 Task: Search one way flight ticket for 3 adults, 3 children in premium economy from El Paso: El Paso International Airport to Rockford: Chicago Rockford International Airport(was Northwest Chicagoland Regional Airport At Rockford) on 5-1-2023. Choice of flights is Westjet. Number of bags: 9 checked bags. Price is upto 79000. Outbound departure time preference is 15:30.
Action: Mouse moved to (245, 308)
Screenshot: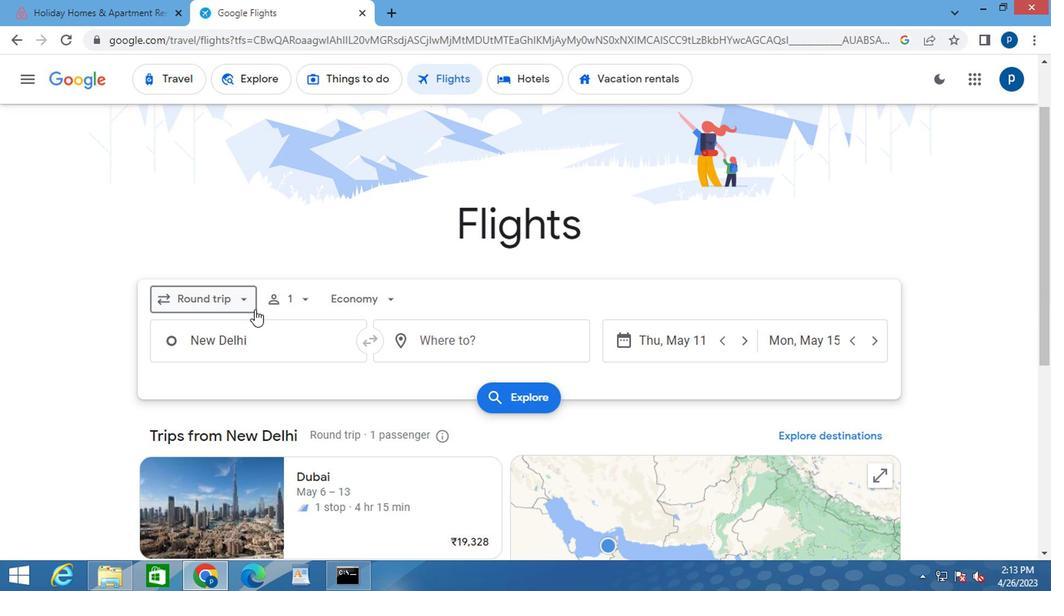 
Action: Mouse pressed left at (245, 308)
Screenshot: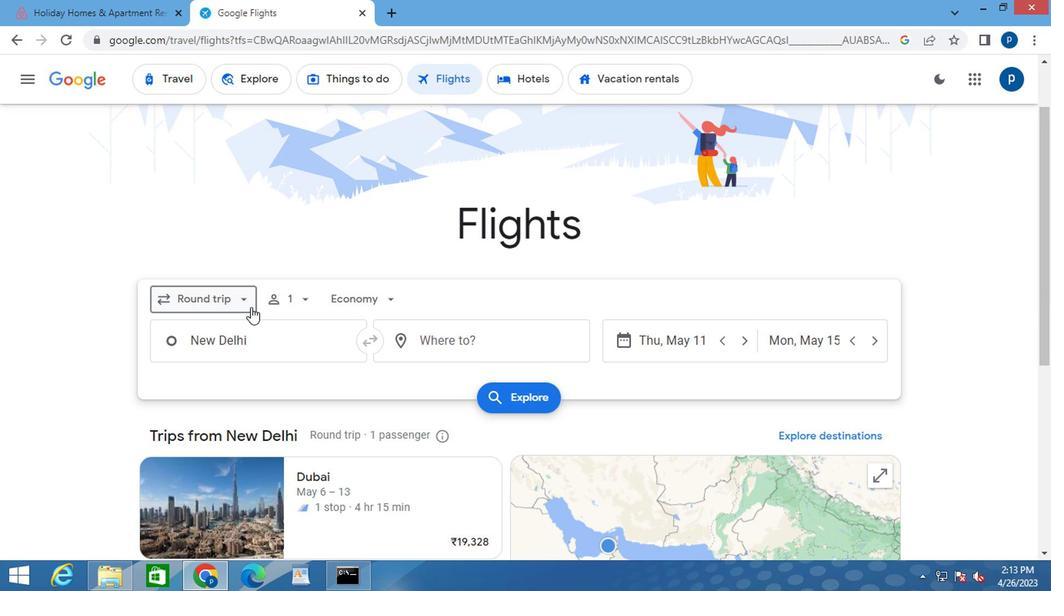 
Action: Mouse moved to (222, 368)
Screenshot: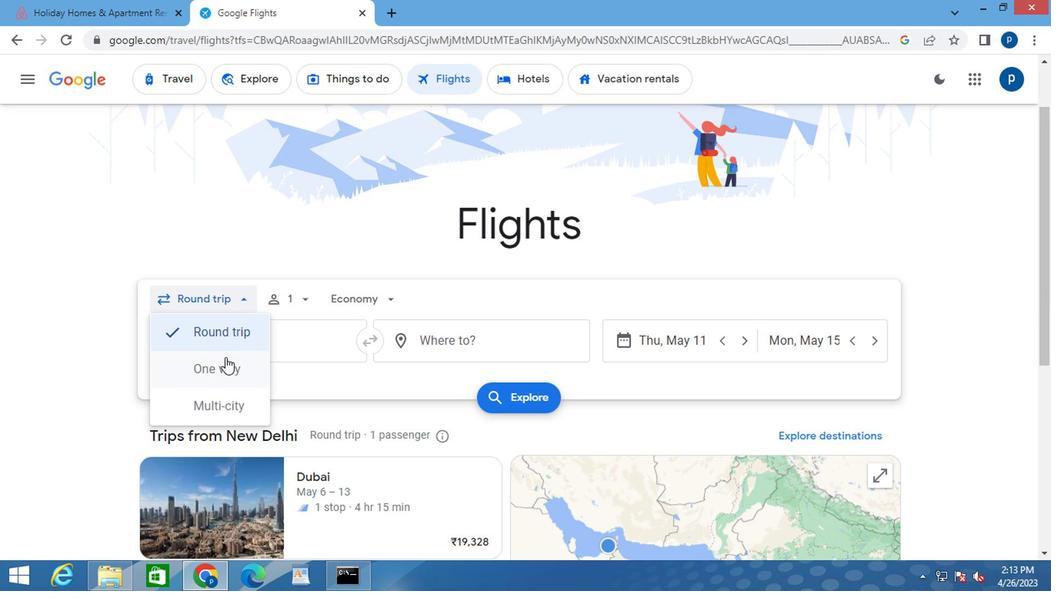 
Action: Mouse pressed left at (222, 368)
Screenshot: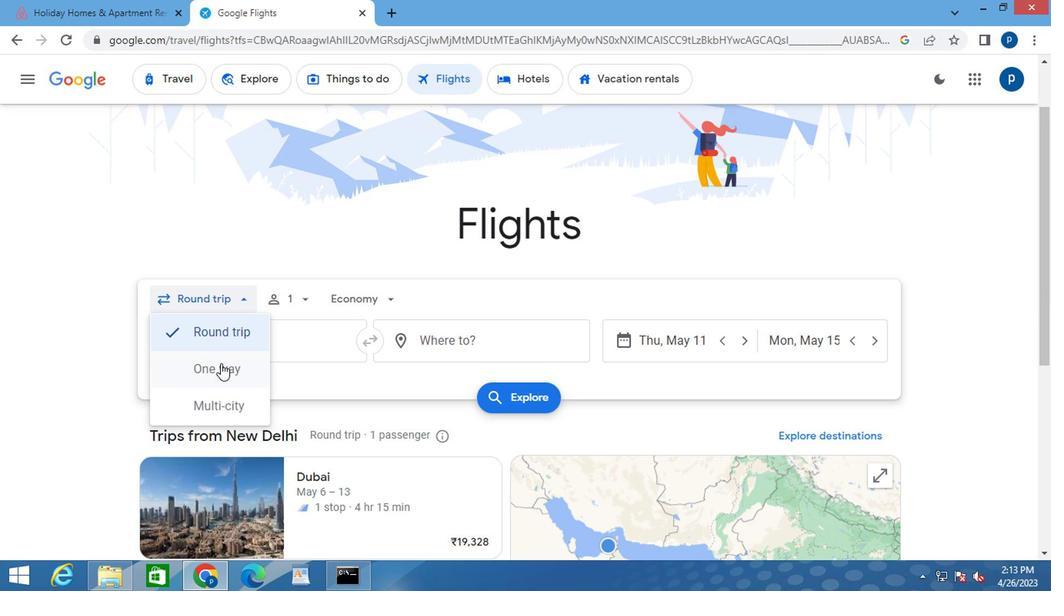 
Action: Mouse moved to (290, 315)
Screenshot: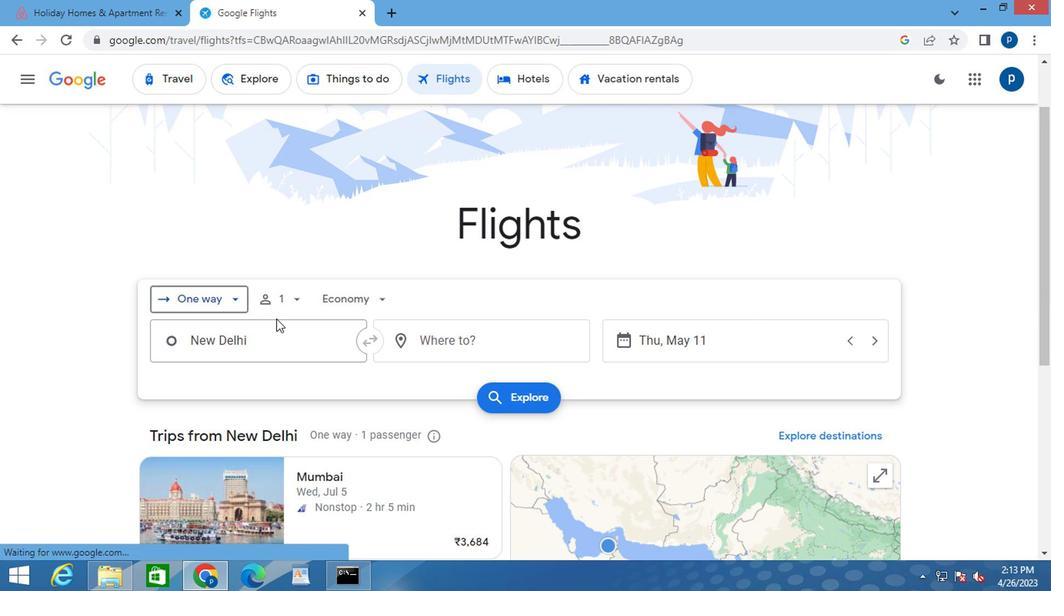 
Action: Mouse pressed left at (290, 315)
Screenshot: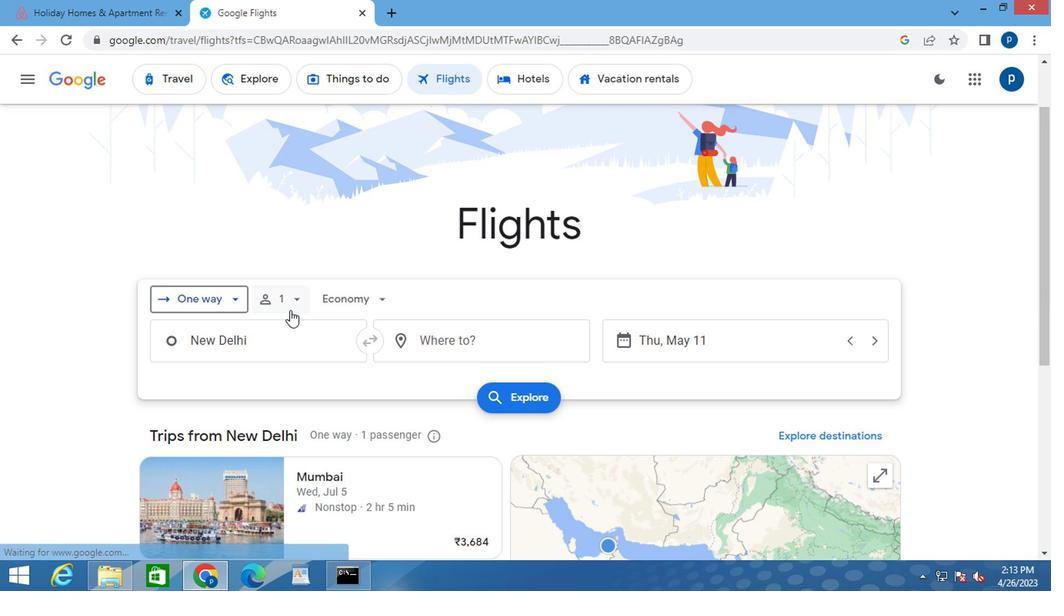 
Action: Mouse moved to (416, 341)
Screenshot: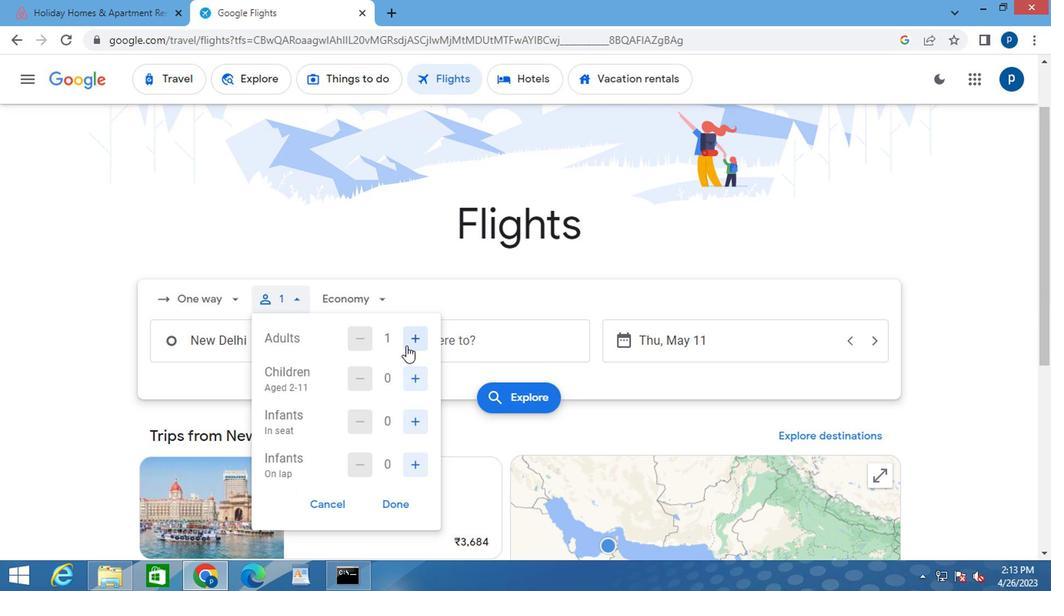 
Action: Mouse pressed left at (416, 341)
Screenshot: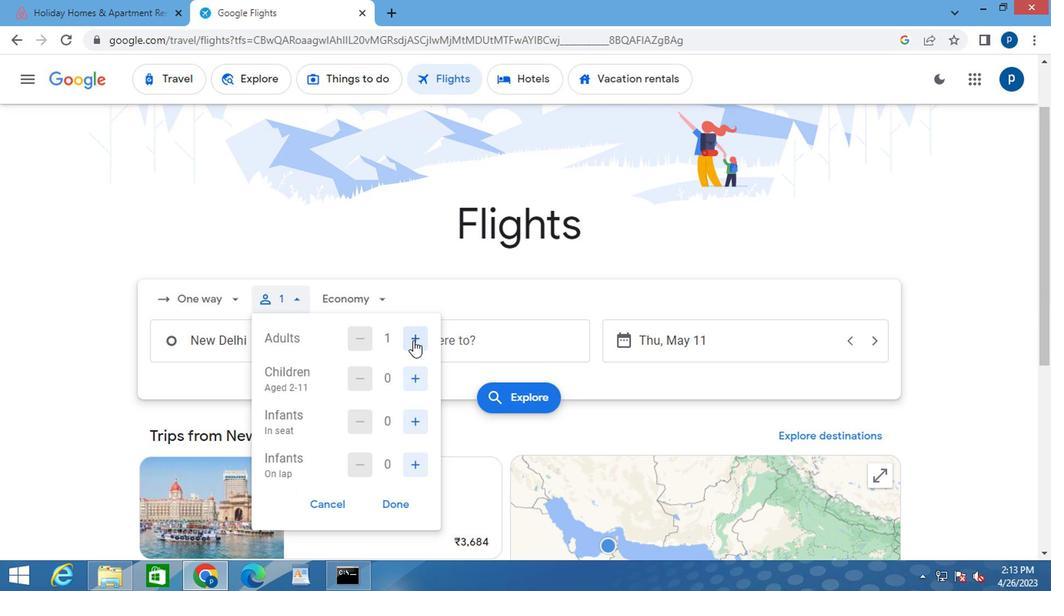 
Action: Mouse pressed left at (416, 341)
Screenshot: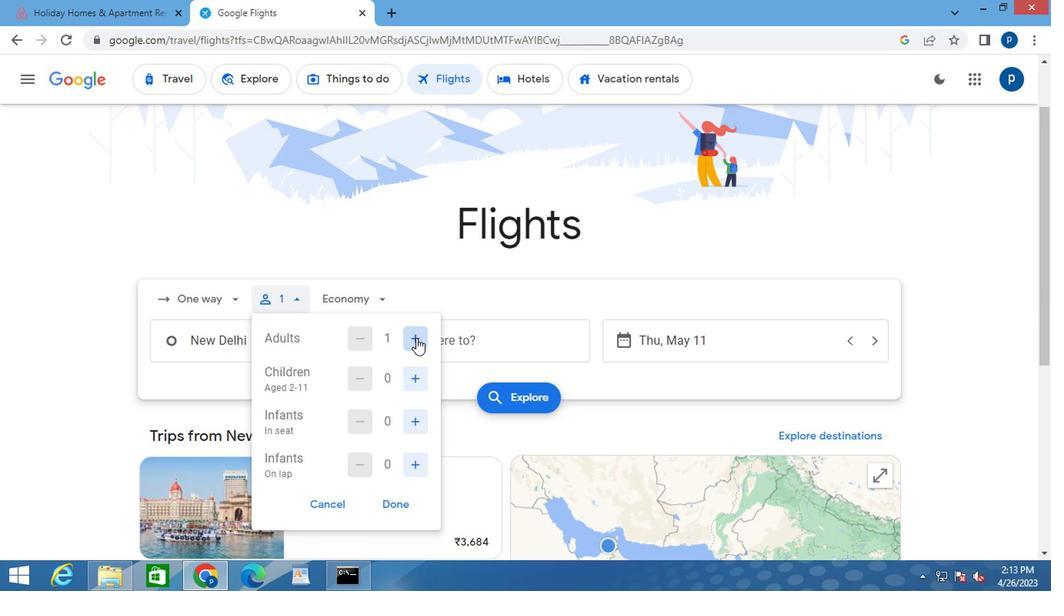 
Action: Mouse moved to (412, 381)
Screenshot: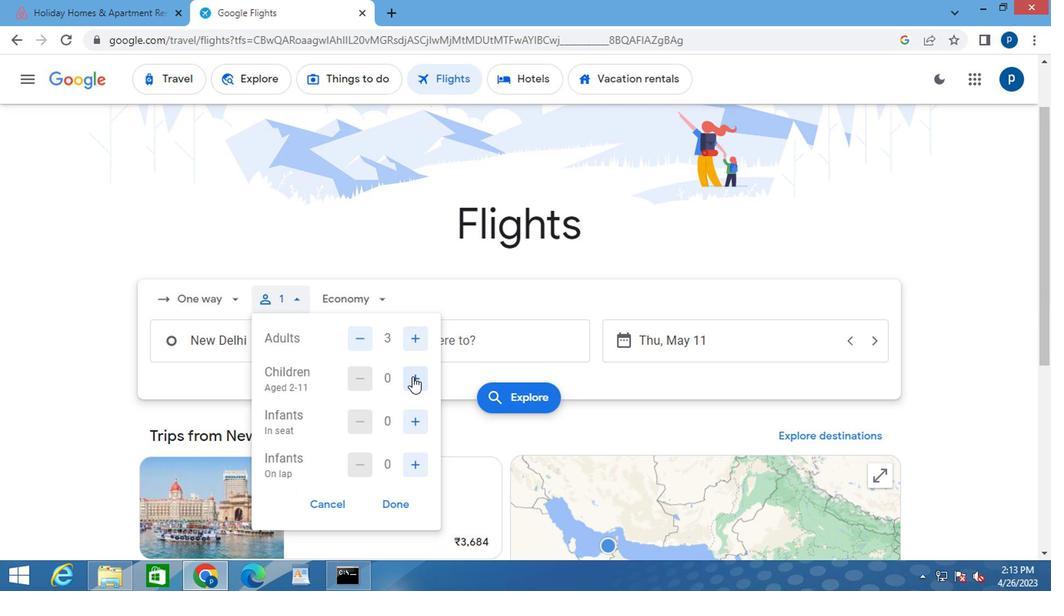 
Action: Mouse pressed left at (412, 381)
Screenshot: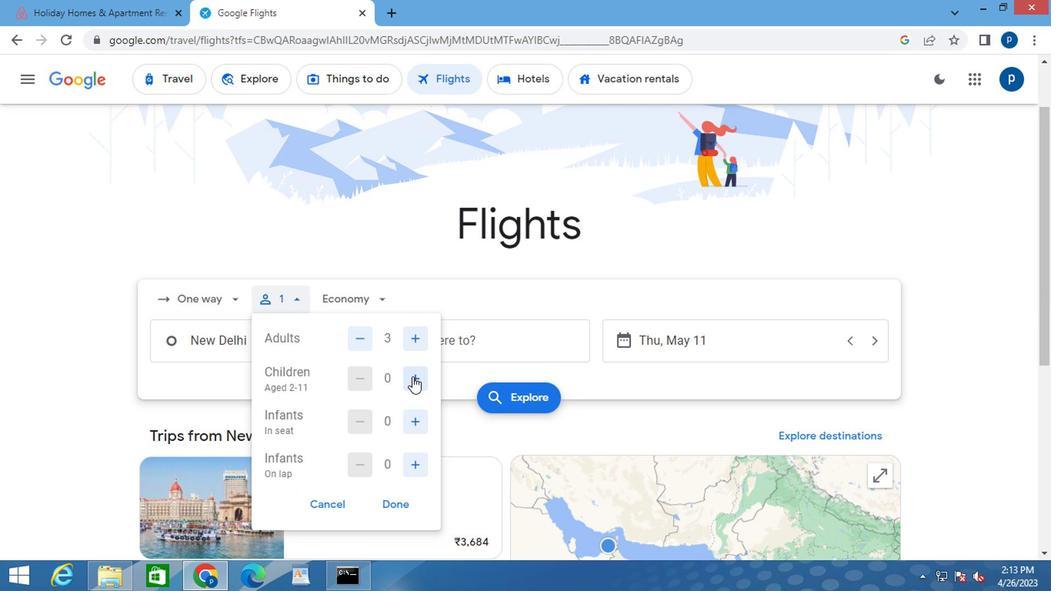 
Action: Mouse pressed left at (412, 381)
Screenshot: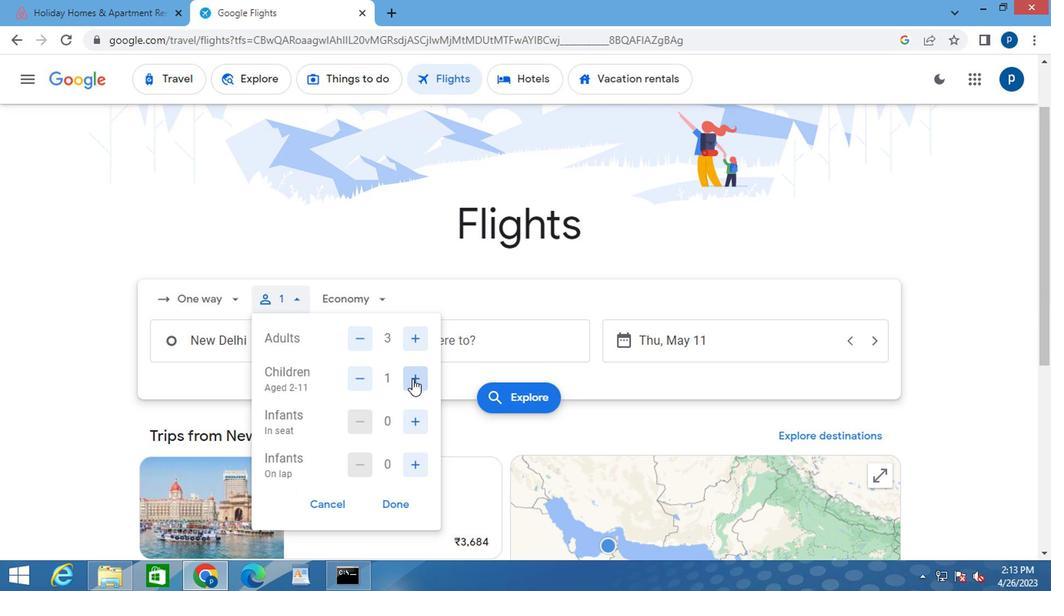 
Action: Mouse moved to (412, 381)
Screenshot: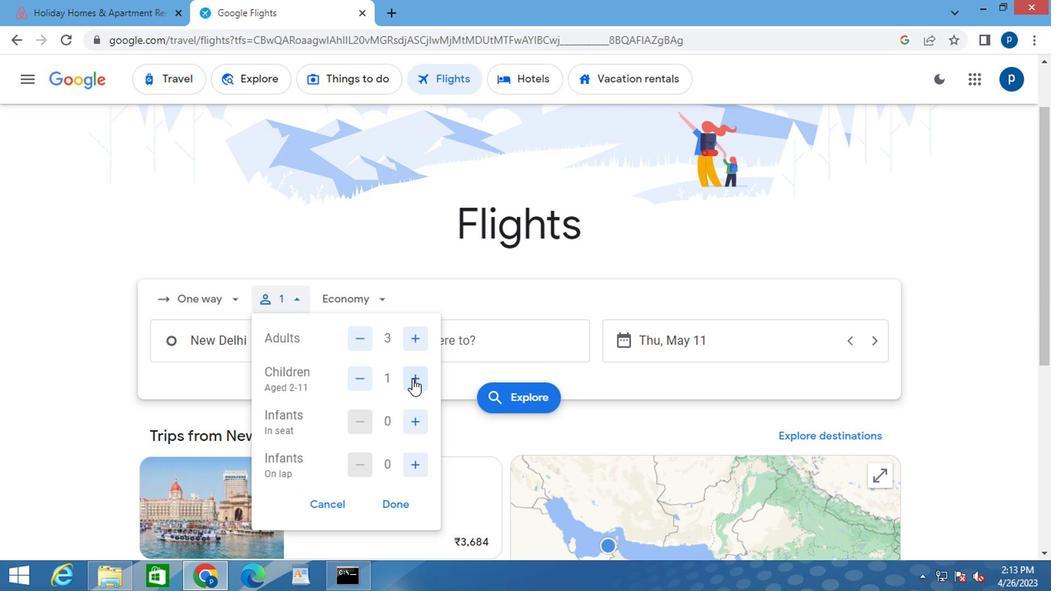 
Action: Mouse pressed left at (412, 381)
Screenshot: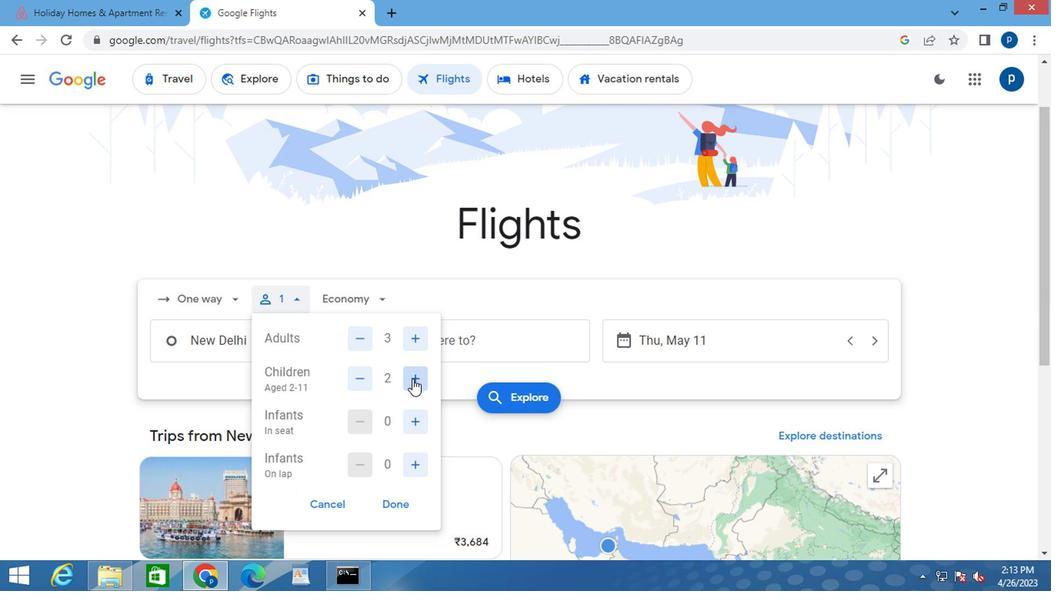 
Action: Mouse moved to (387, 495)
Screenshot: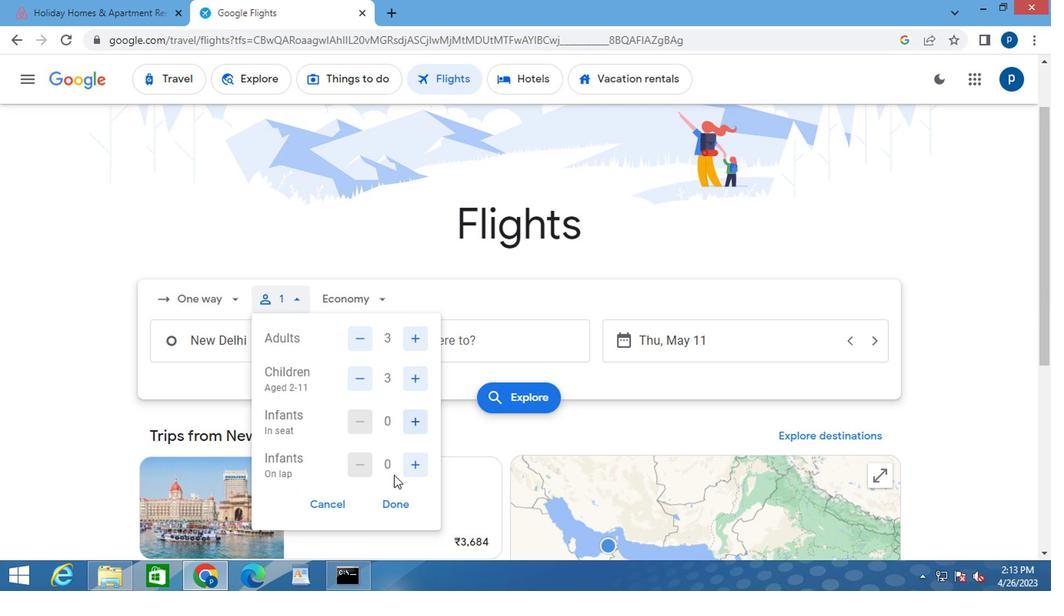 
Action: Mouse pressed left at (387, 495)
Screenshot: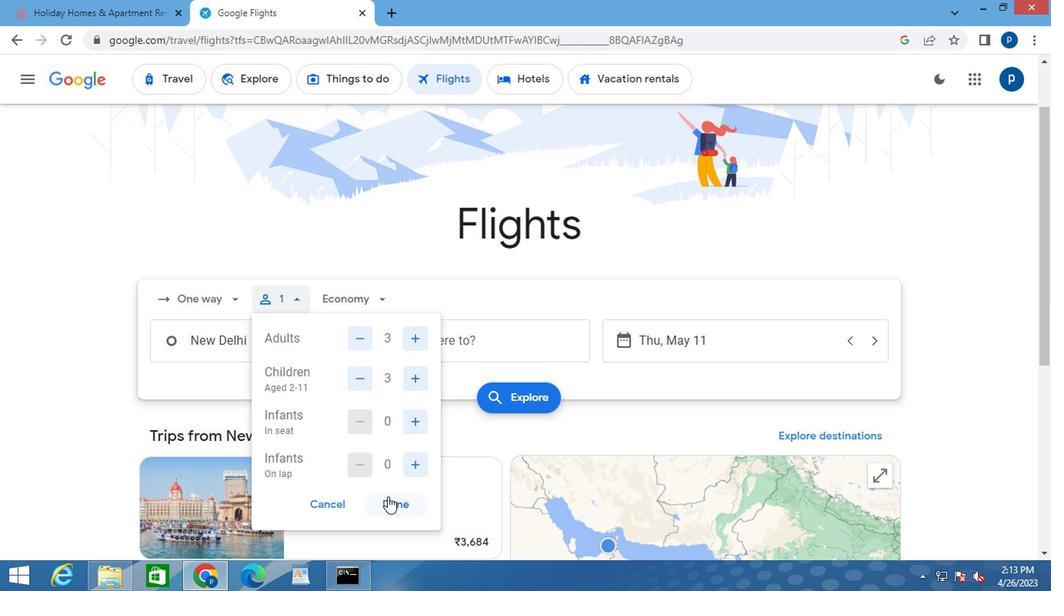 
Action: Mouse moved to (347, 301)
Screenshot: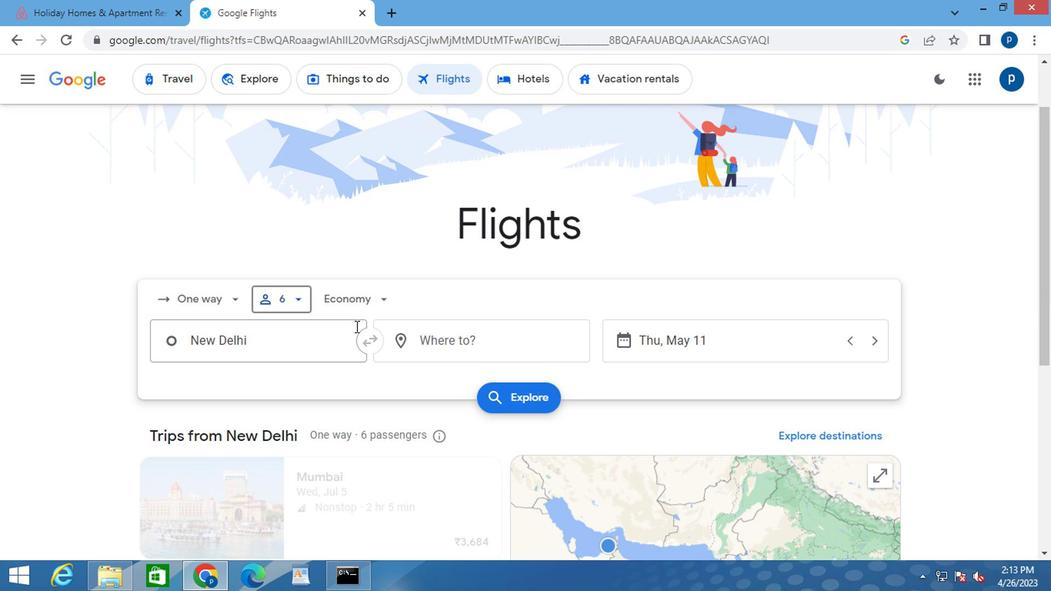 
Action: Mouse pressed left at (347, 301)
Screenshot: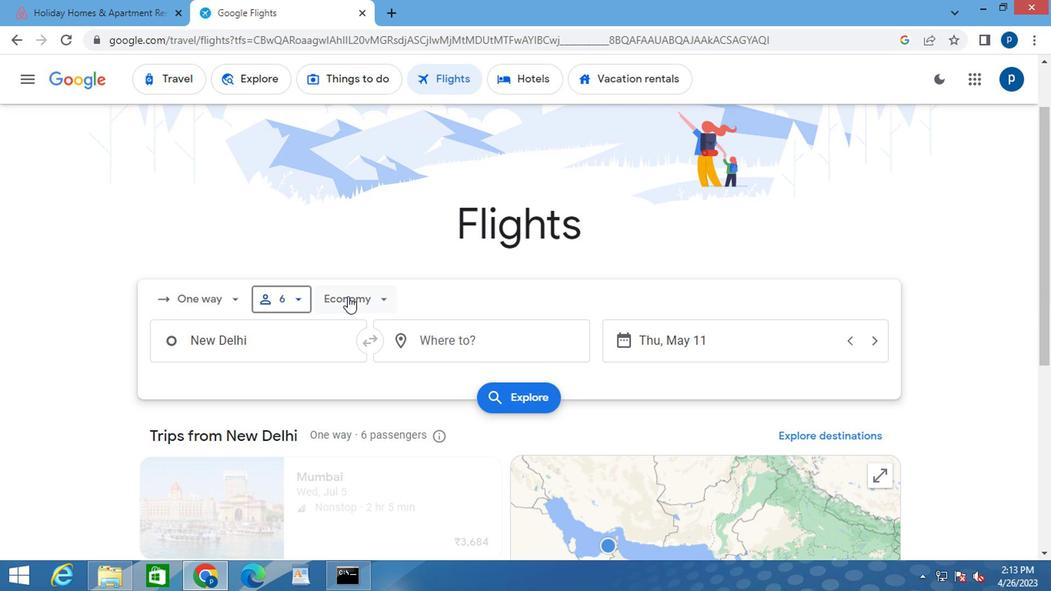 
Action: Mouse moved to (417, 372)
Screenshot: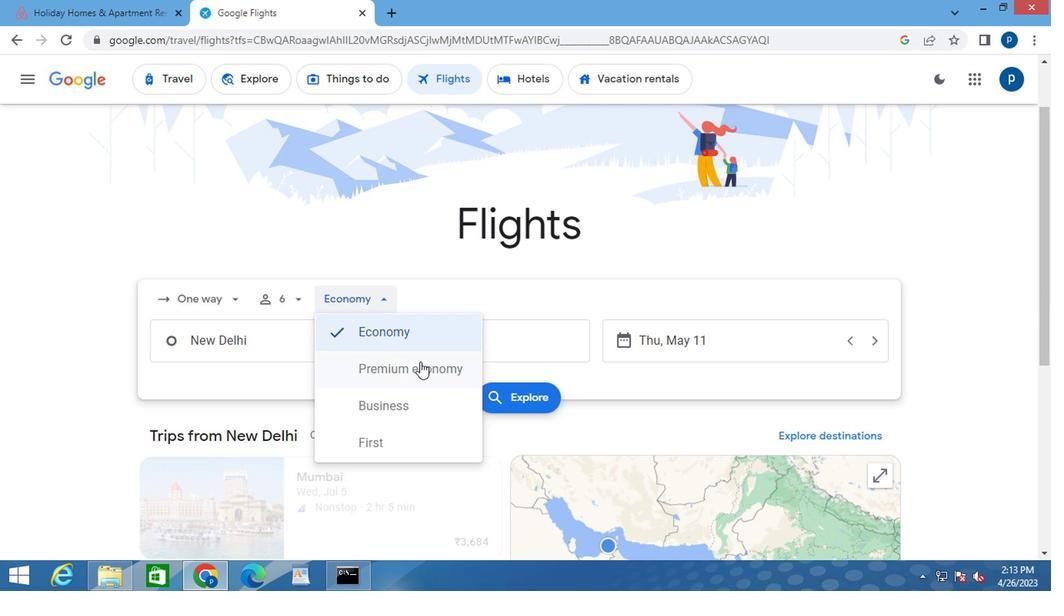 
Action: Mouse pressed left at (417, 372)
Screenshot: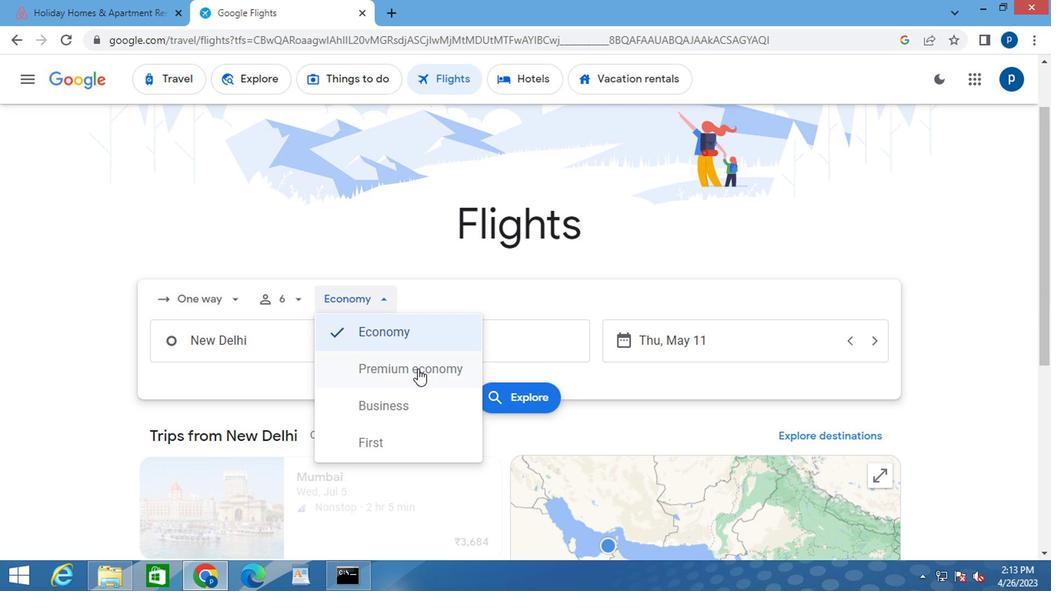 
Action: Mouse moved to (231, 347)
Screenshot: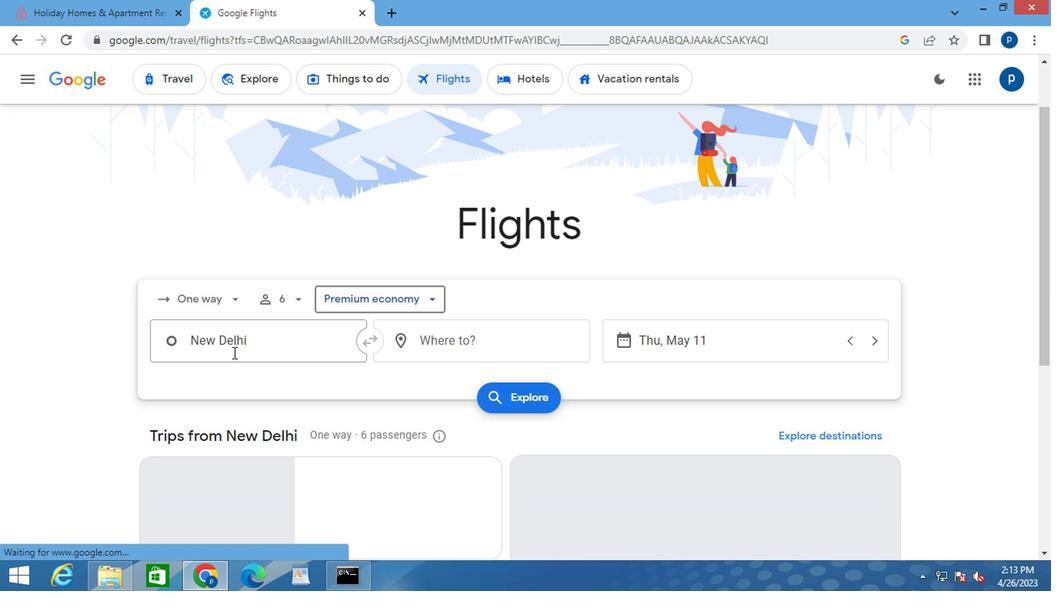 
Action: Mouse pressed left at (231, 347)
Screenshot: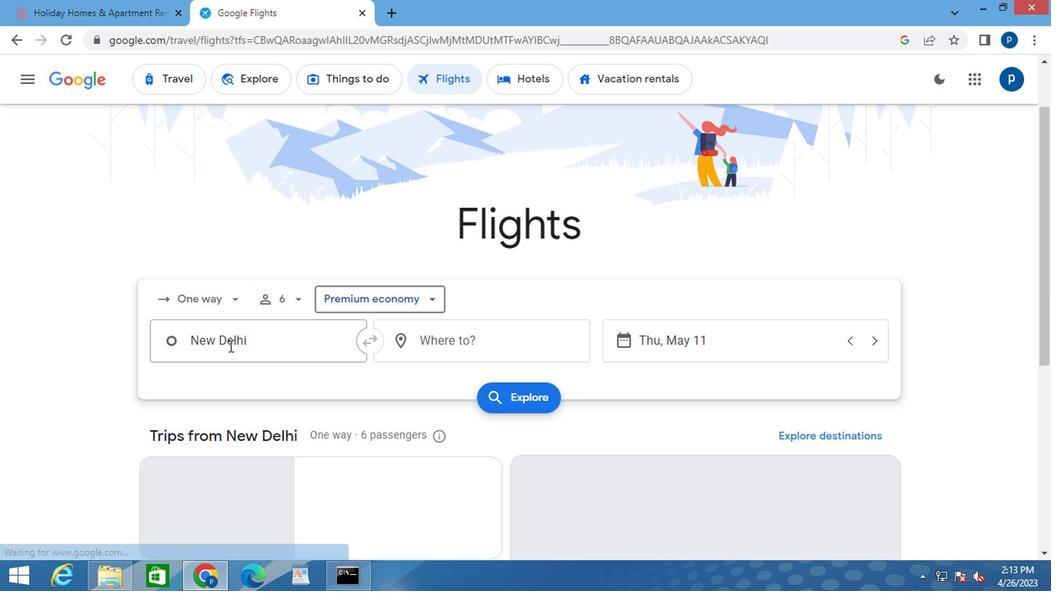 
Action: Mouse pressed left at (231, 347)
Screenshot: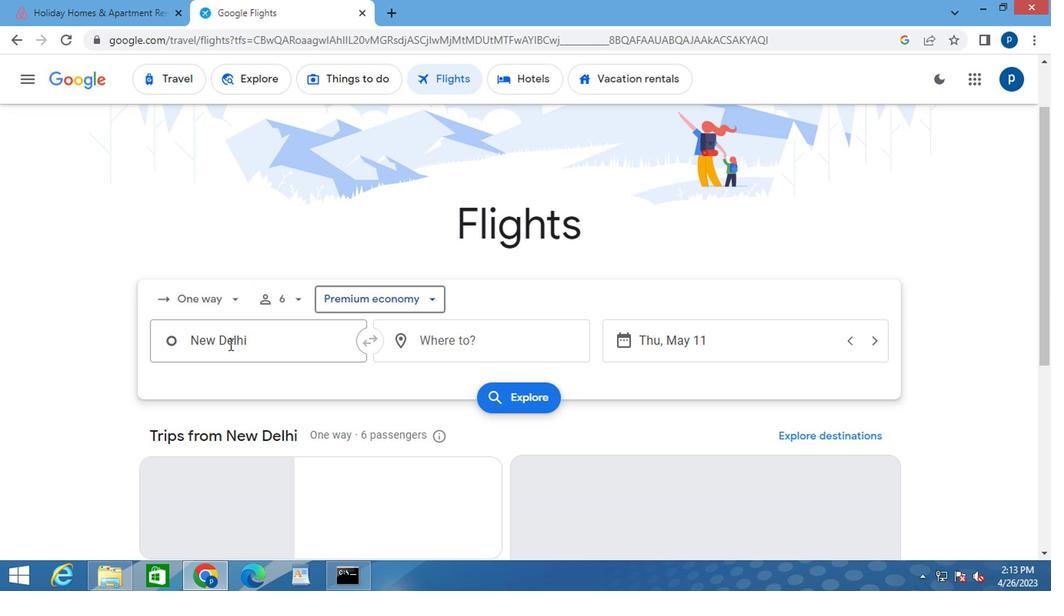 
Action: Mouse moved to (231, 347)
Screenshot: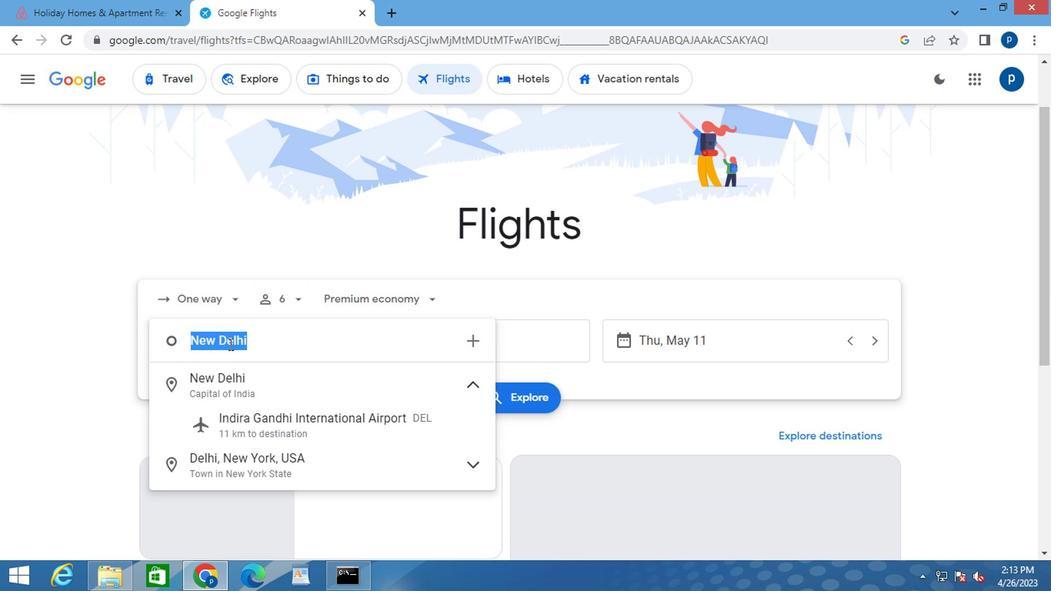 
Action: Key pressed <Key.delete><Key.caps_lock>e<Key.caps_lock>l<Key.space><Key.caps_lock>p<Key.caps_lock>aso<Key.space>
Screenshot: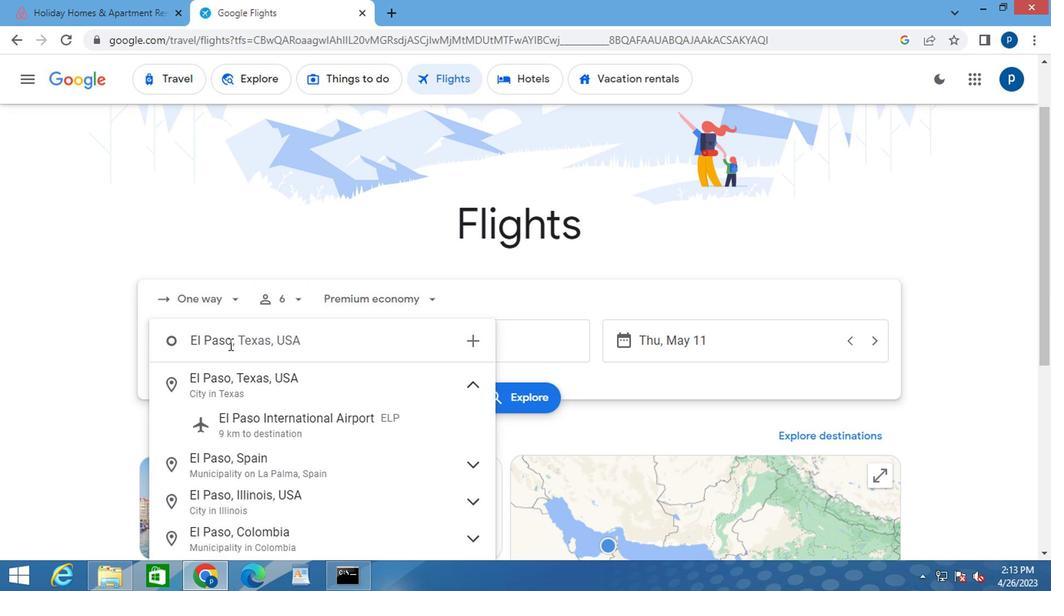 
Action: Mouse moved to (279, 425)
Screenshot: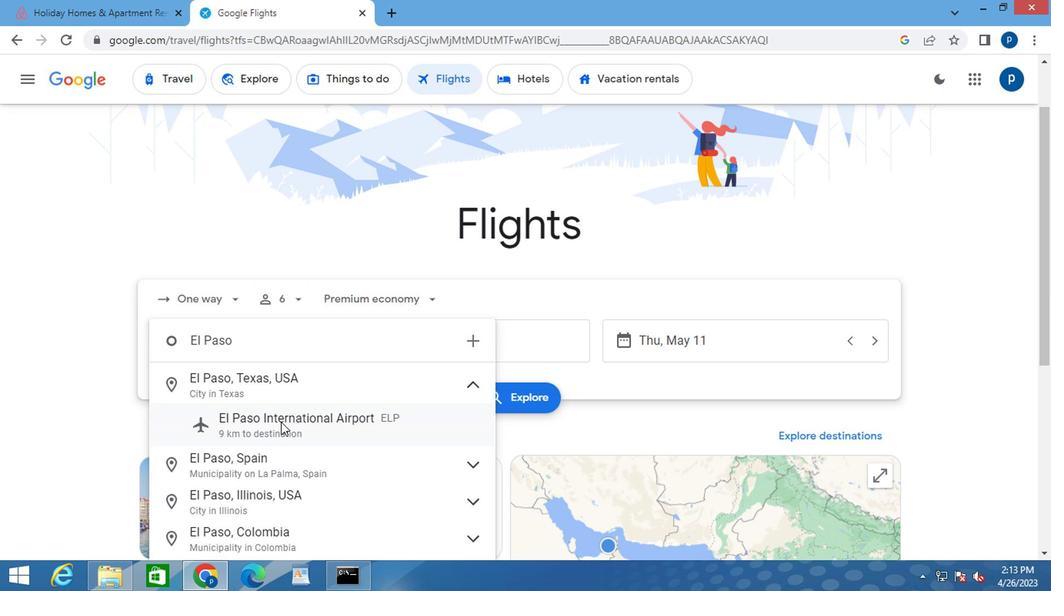 
Action: Mouse pressed left at (279, 425)
Screenshot: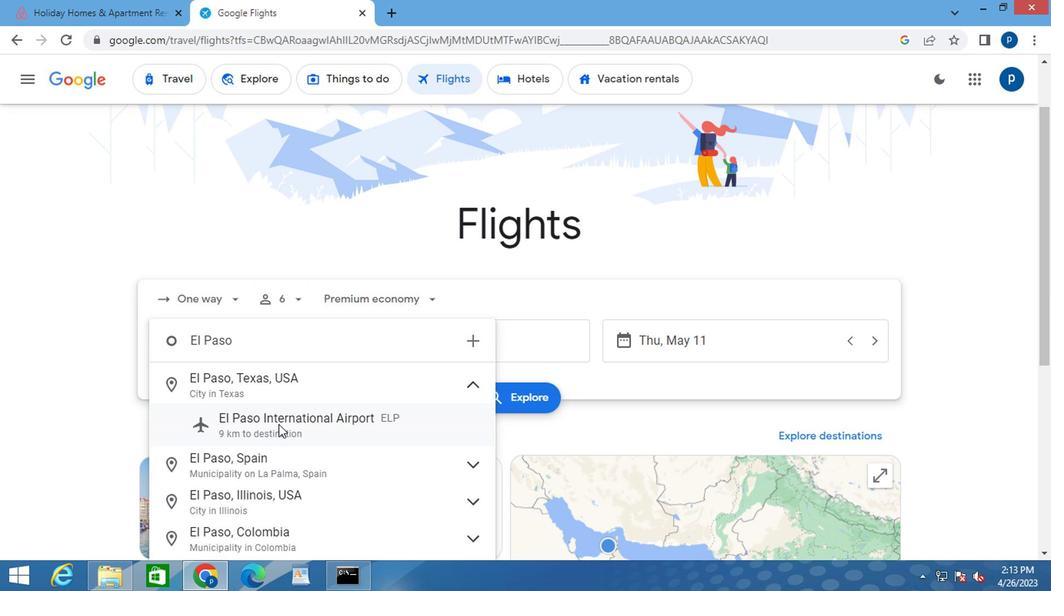 
Action: Mouse moved to (443, 339)
Screenshot: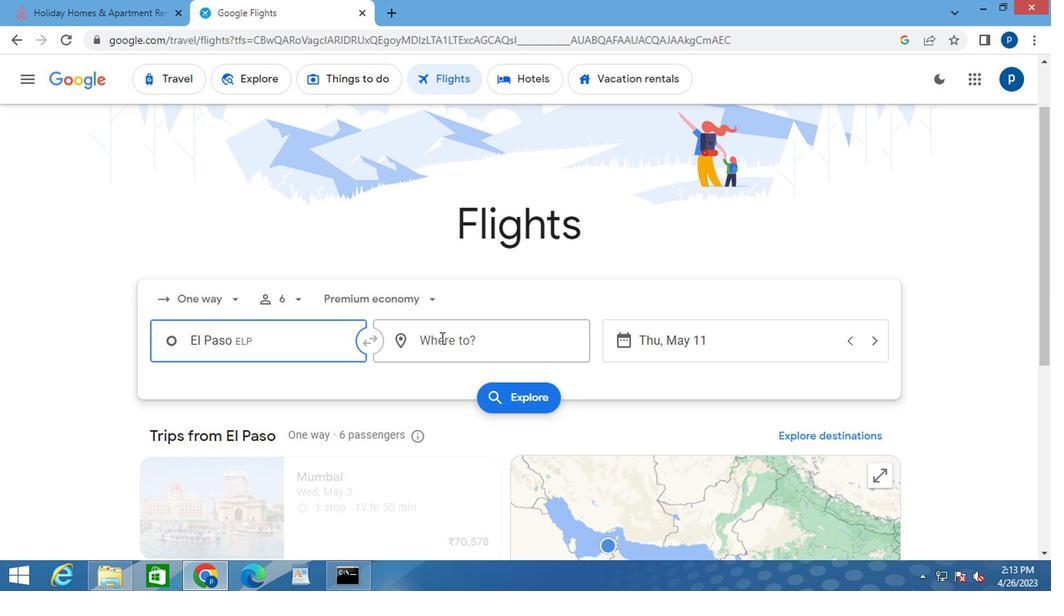 
Action: Mouse pressed left at (443, 339)
Screenshot: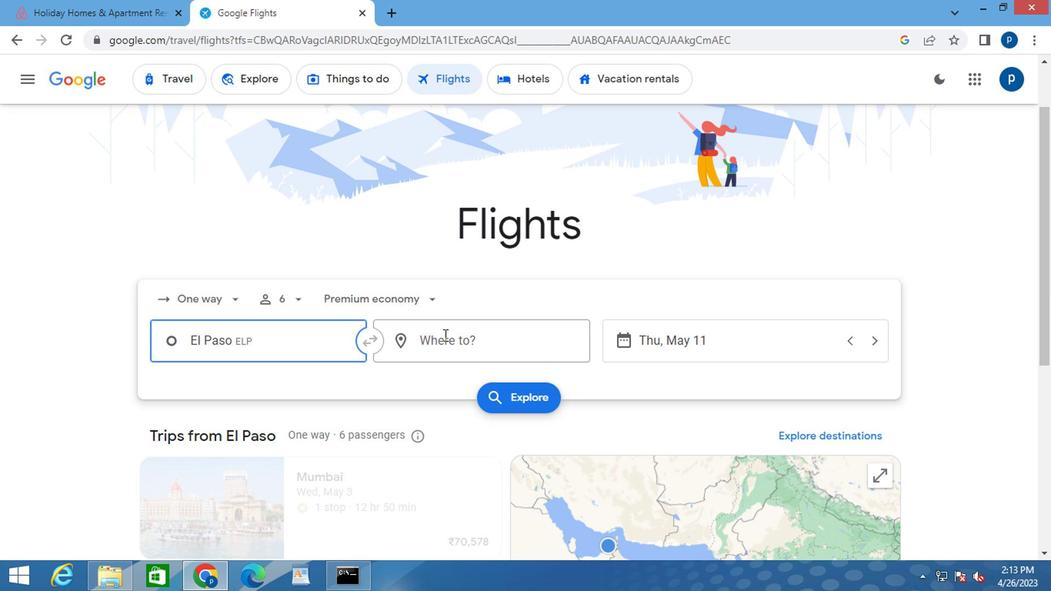 
Action: Key pressed <Key.caps_lock>c<Key.caps_lock>hicago
Screenshot: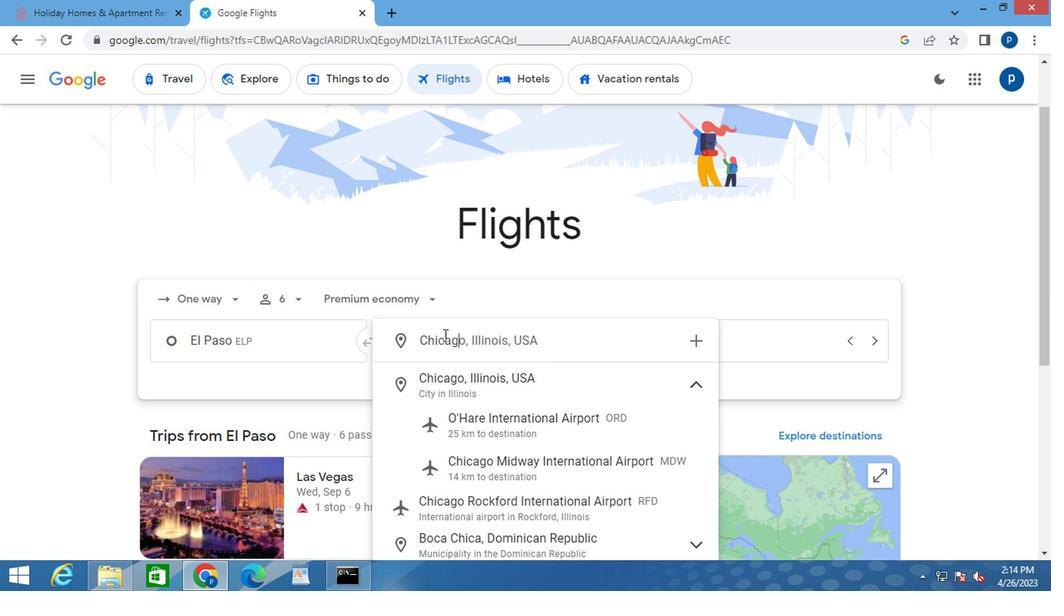 
Action: Mouse moved to (475, 512)
Screenshot: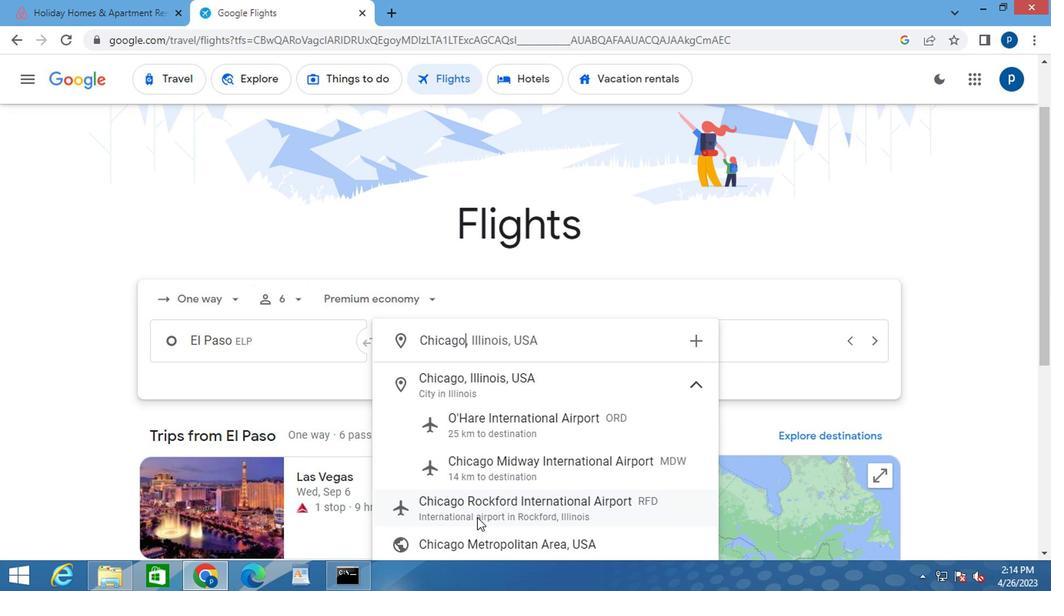 
Action: Mouse pressed left at (475, 512)
Screenshot: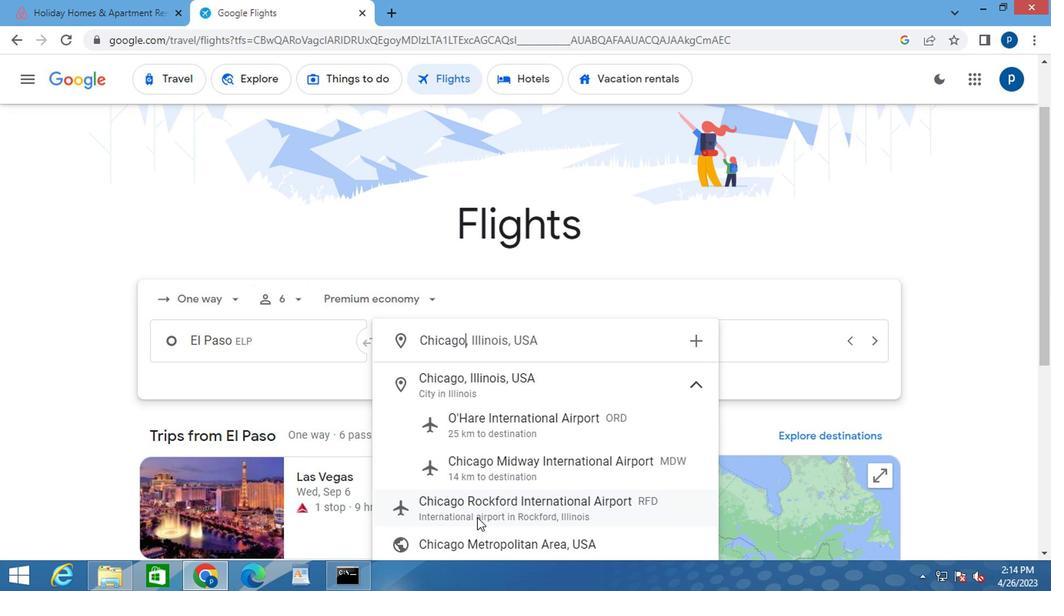 
Action: Mouse moved to (627, 339)
Screenshot: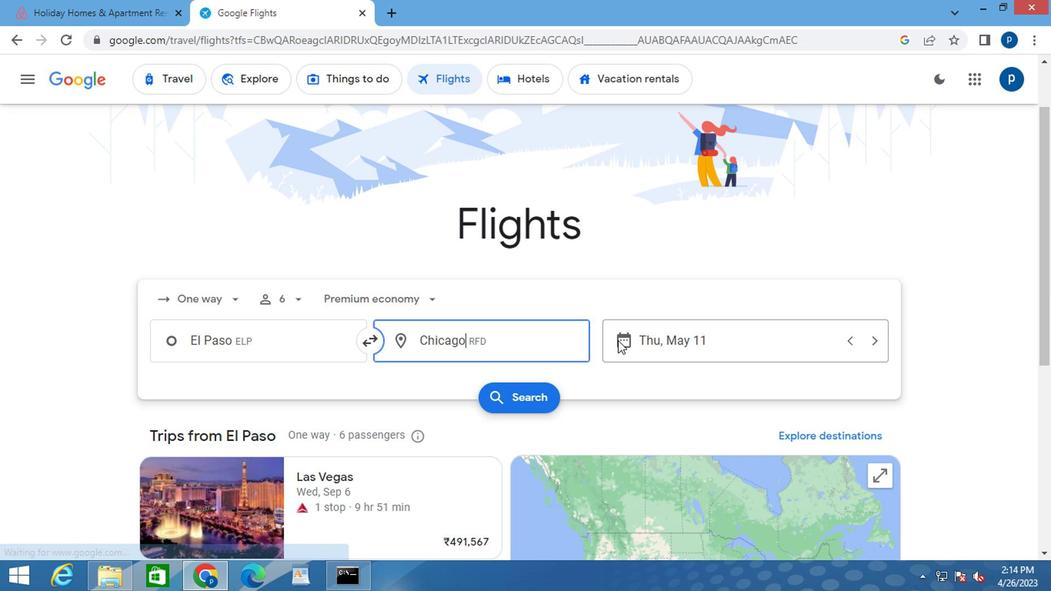 
Action: Mouse pressed left at (627, 339)
Screenshot: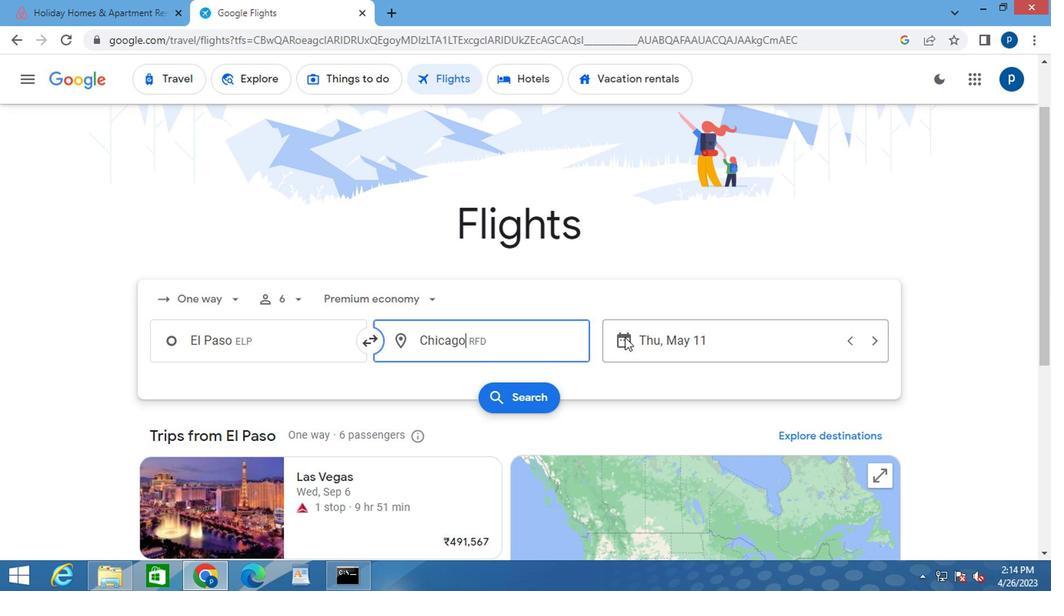 
Action: Mouse moved to (667, 270)
Screenshot: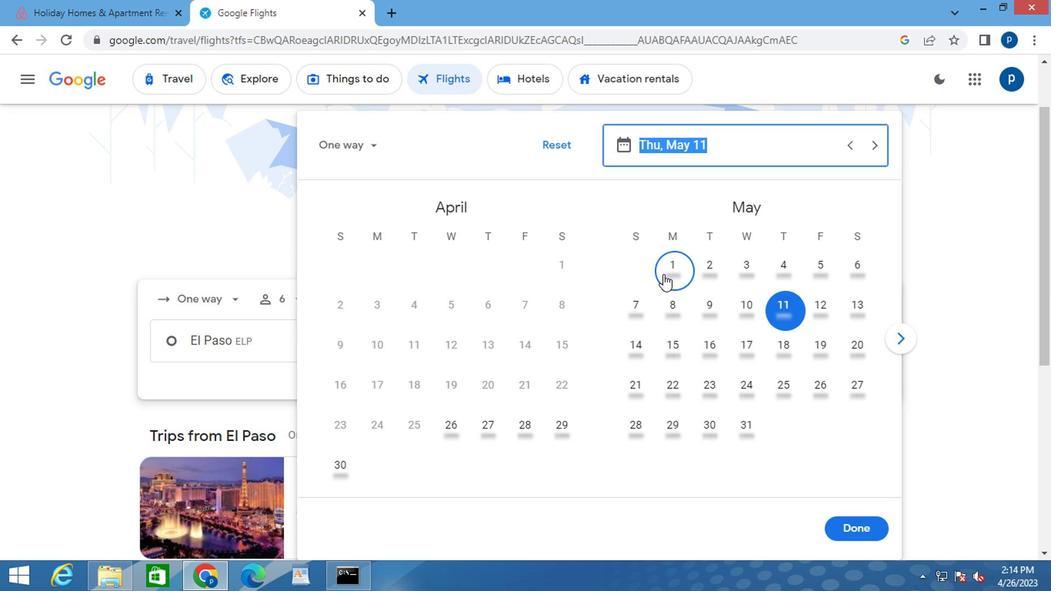 
Action: Mouse pressed left at (667, 270)
Screenshot: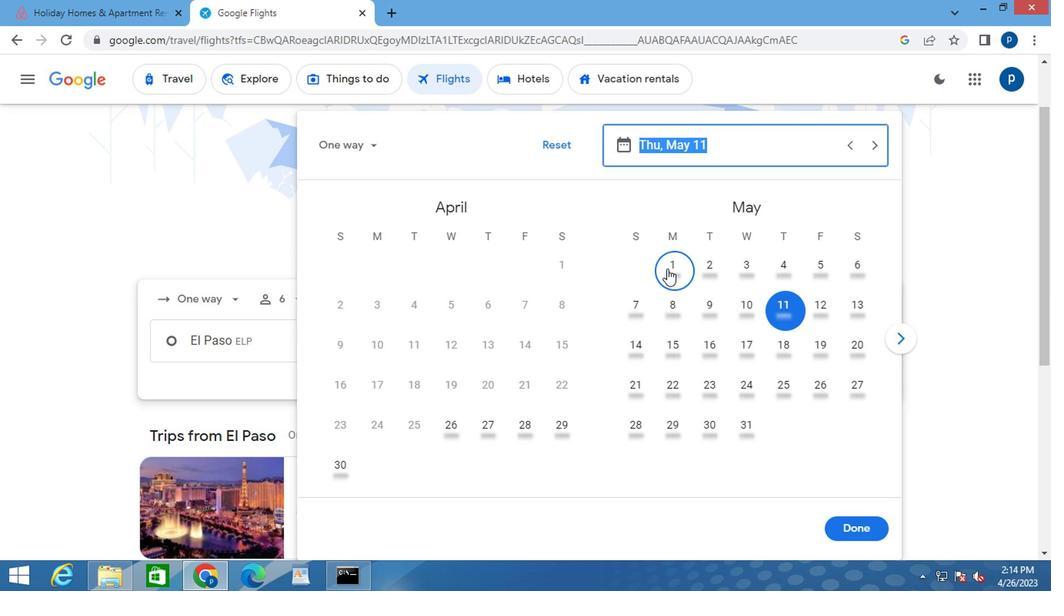 
Action: Mouse moved to (848, 518)
Screenshot: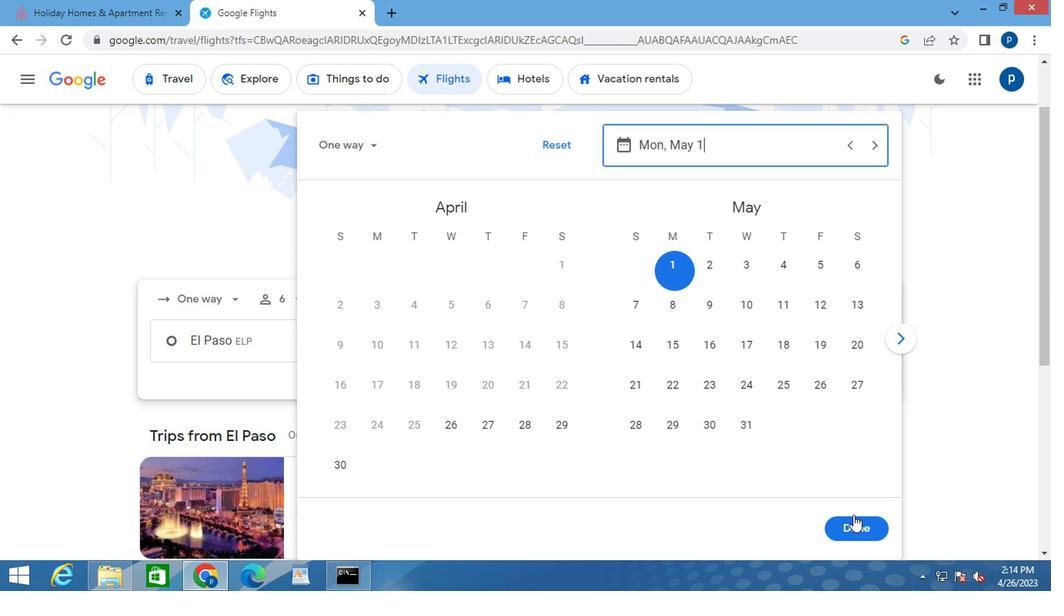 
Action: Mouse pressed left at (848, 518)
Screenshot: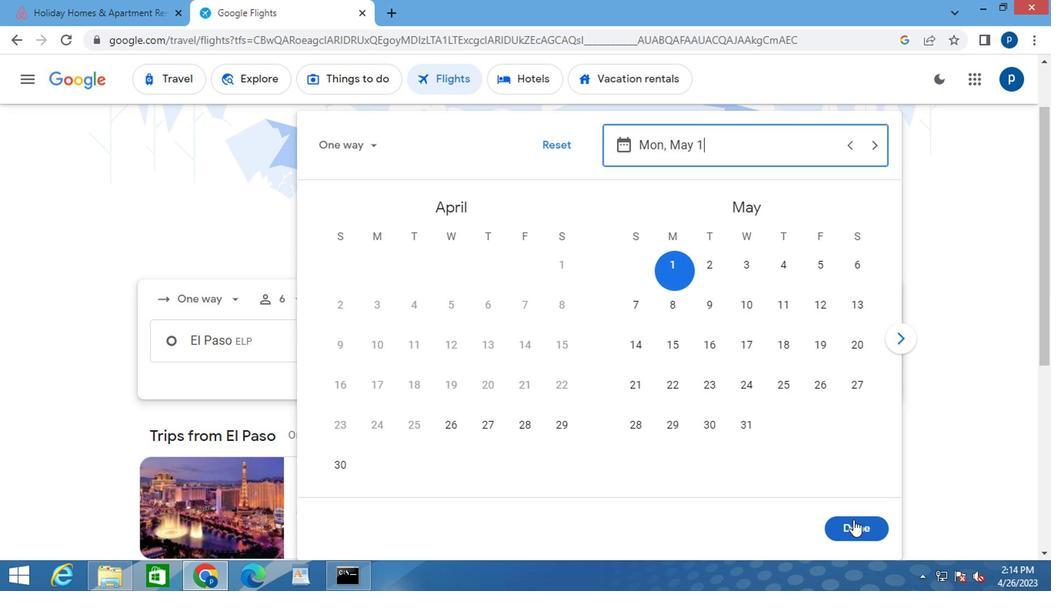 
Action: Mouse moved to (504, 390)
Screenshot: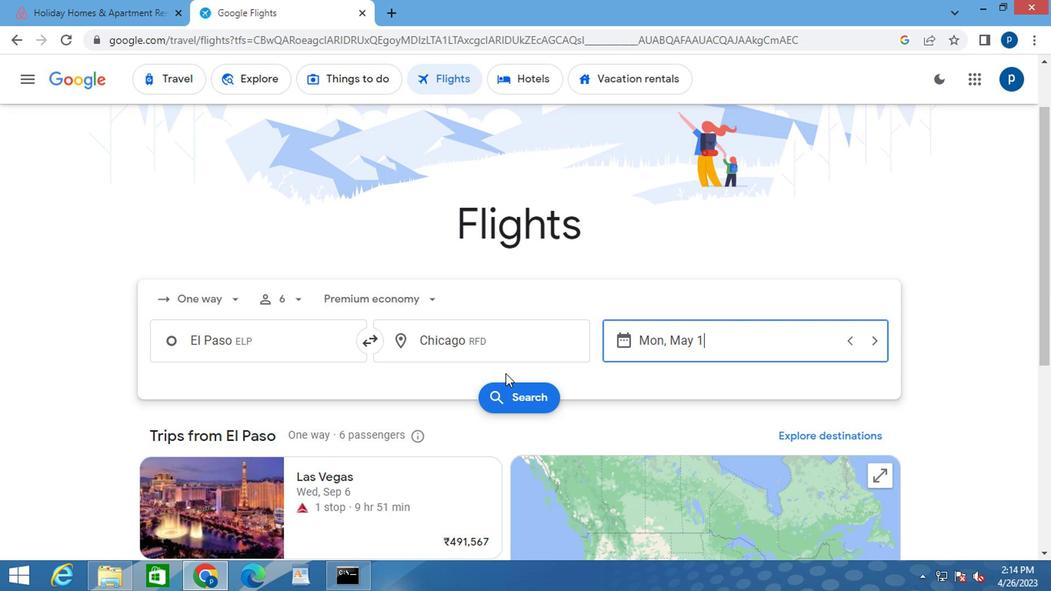 
Action: Mouse pressed left at (504, 390)
Screenshot: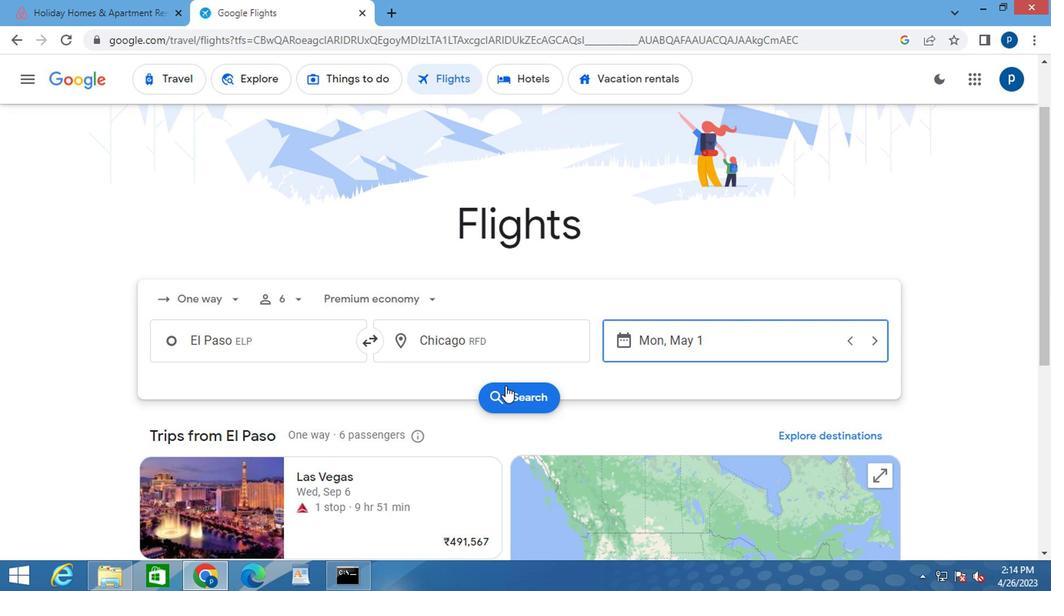 
Action: Mouse moved to (152, 231)
Screenshot: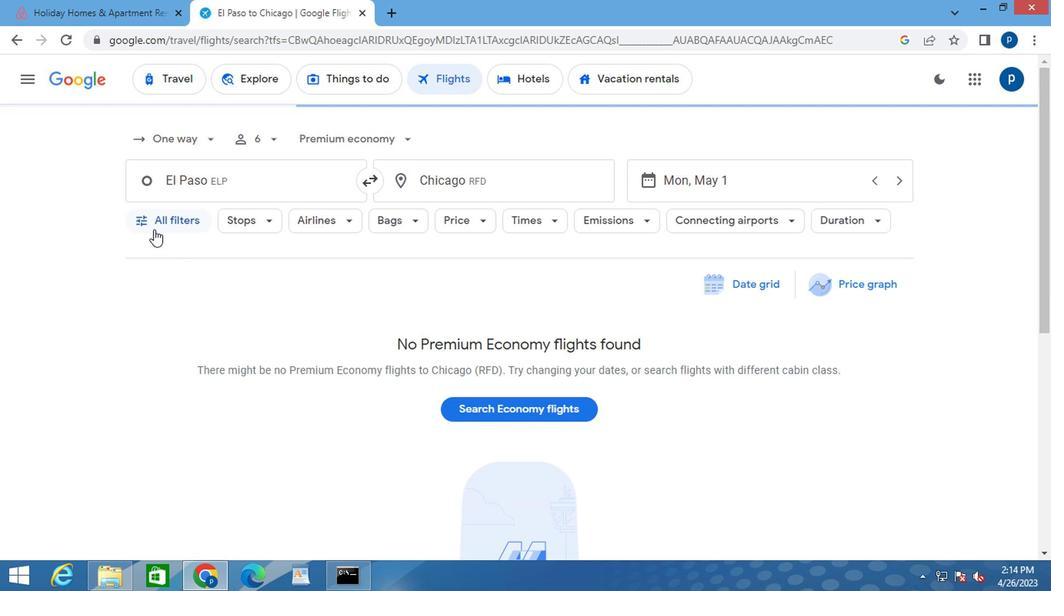 
Action: Mouse pressed left at (152, 231)
Screenshot: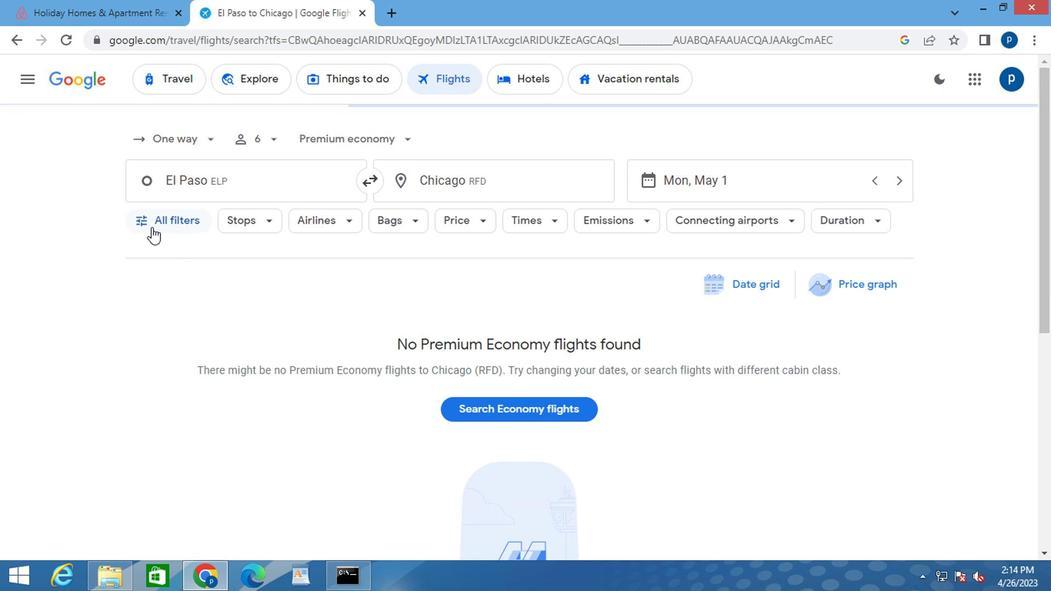 
Action: Mouse moved to (181, 277)
Screenshot: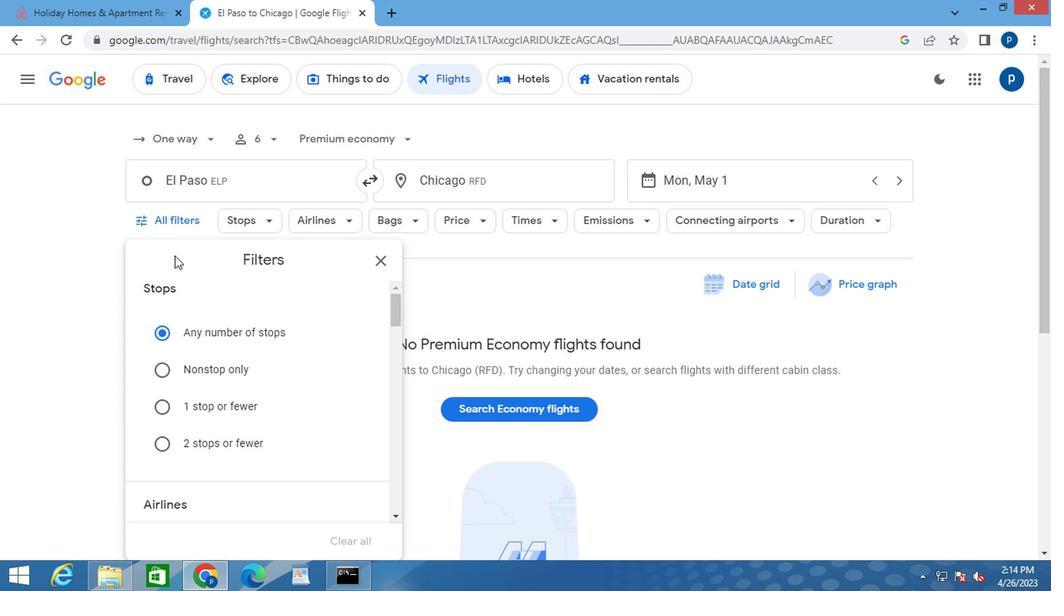 
Action: Mouse scrolled (181, 276) with delta (0, 0)
Screenshot: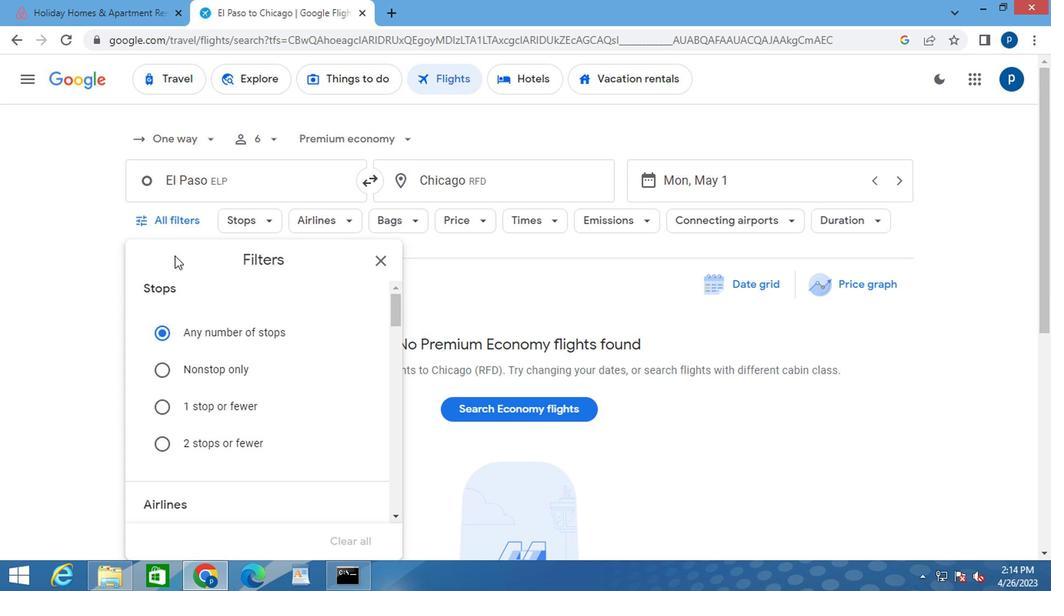 
Action: Mouse moved to (182, 281)
Screenshot: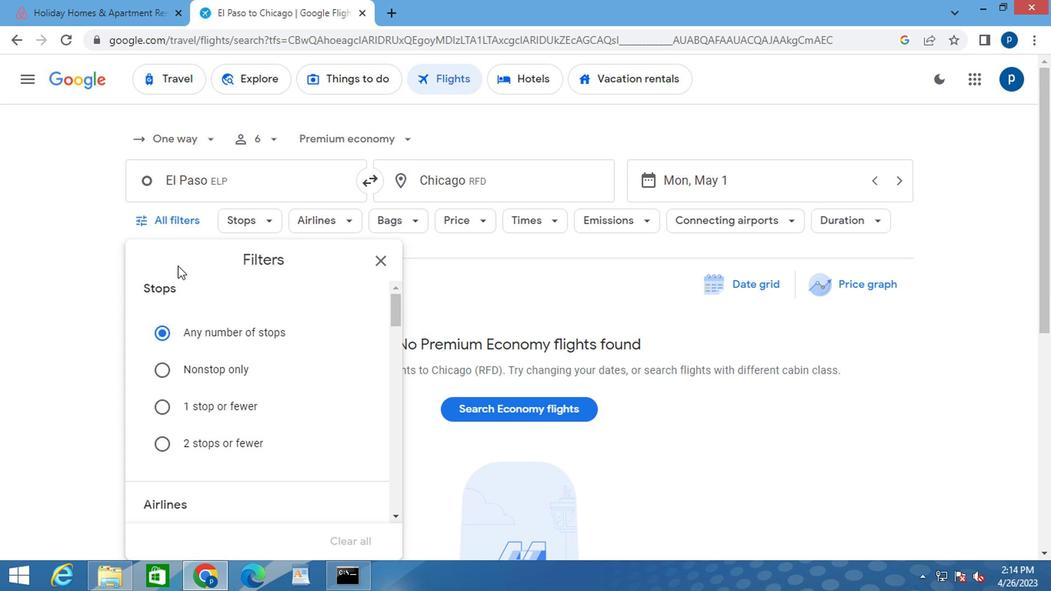 
Action: Mouse scrolled (182, 281) with delta (0, 0)
Screenshot: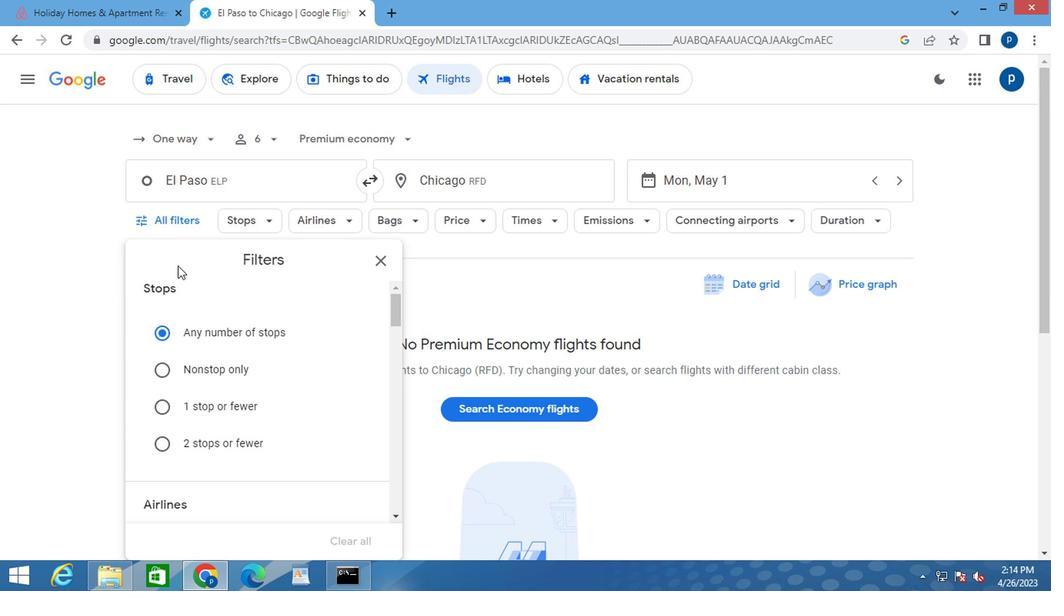 
Action: Mouse moved to (227, 276)
Screenshot: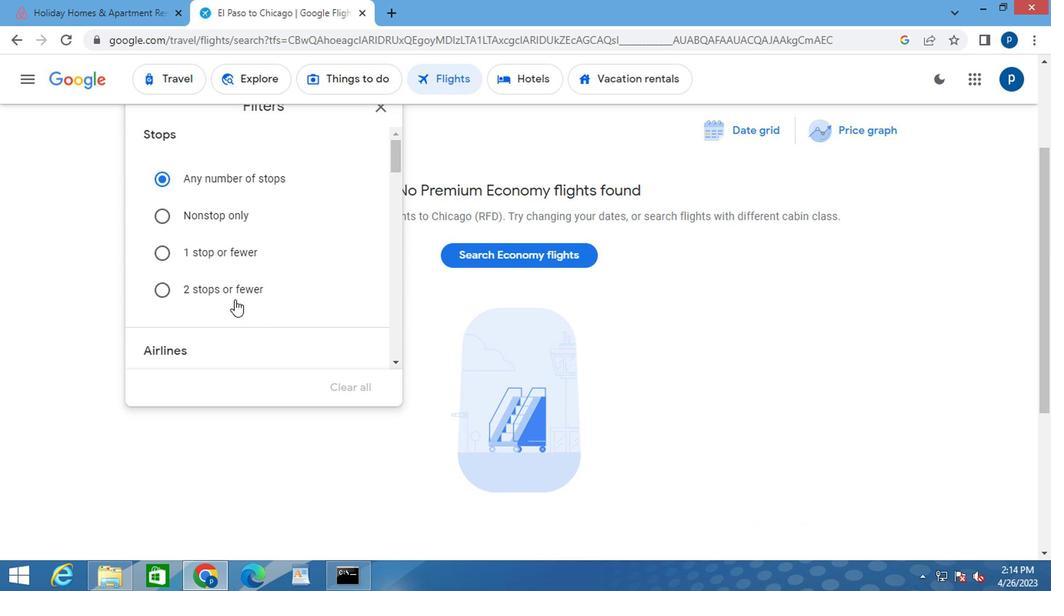 
Action: Mouse scrolled (227, 275) with delta (0, -1)
Screenshot: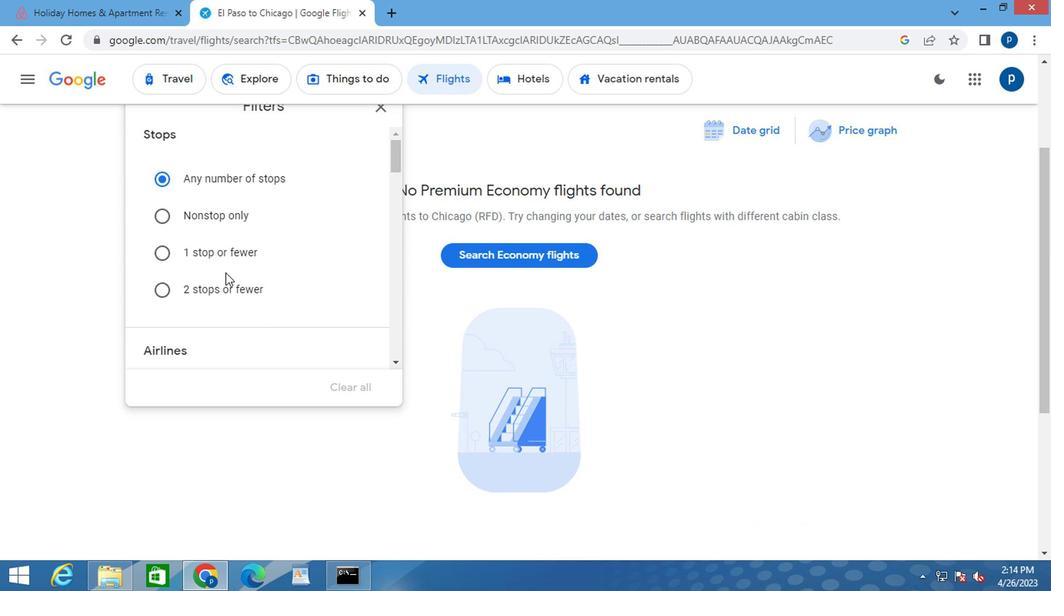 
Action: Mouse moved to (229, 275)
Screenshot: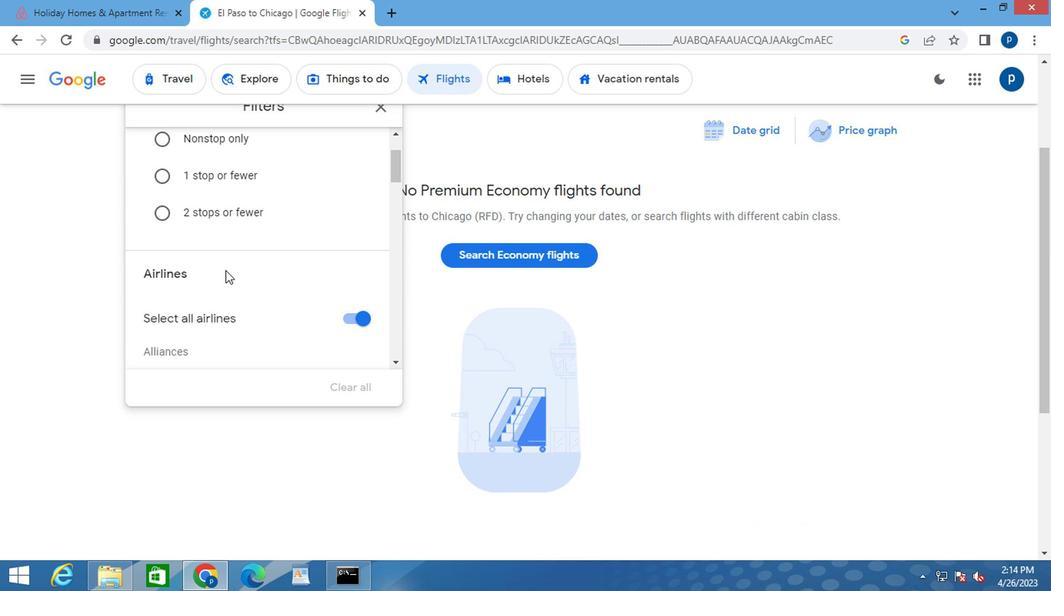 
Action: Mouse scrolled (229, 274) with delta (0, 0)
Screenshot: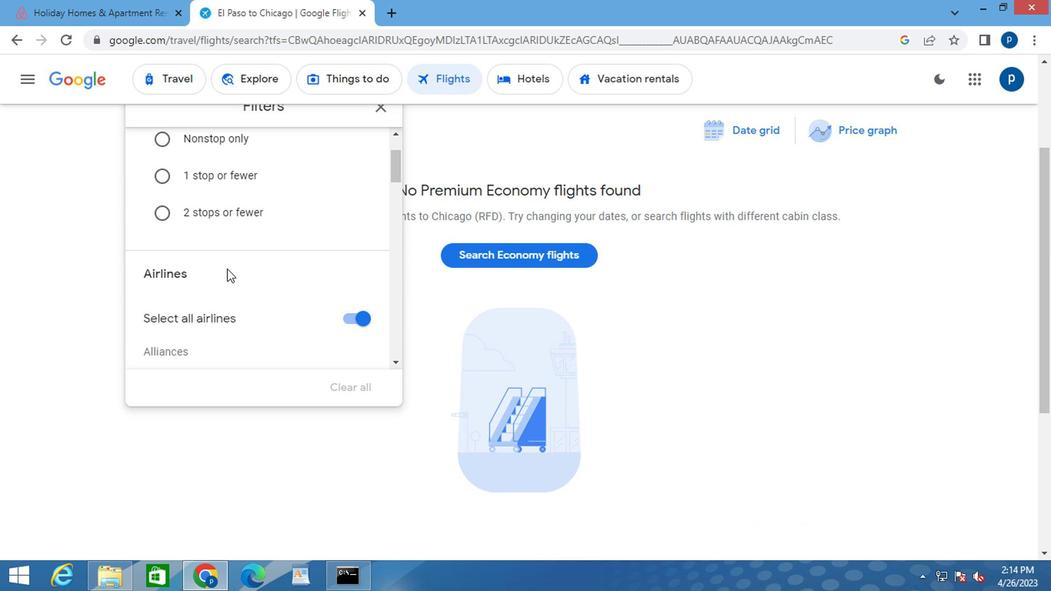 
Action: Mouse moved to (239, 275)
Screenshot: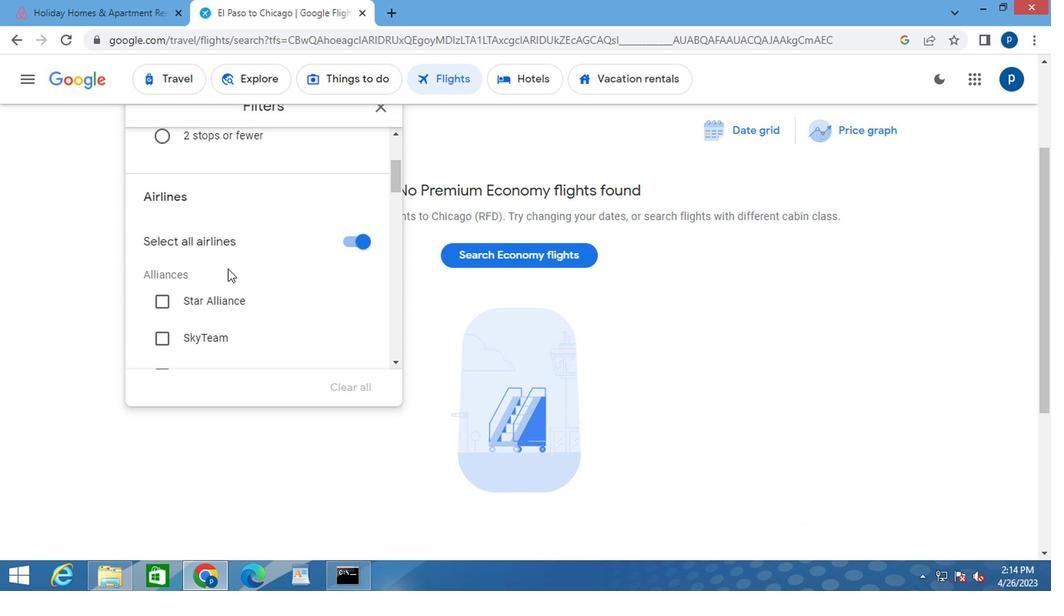 
Action: Mouse scrolled (239, 274) with delta (0, 0)
Screenshot: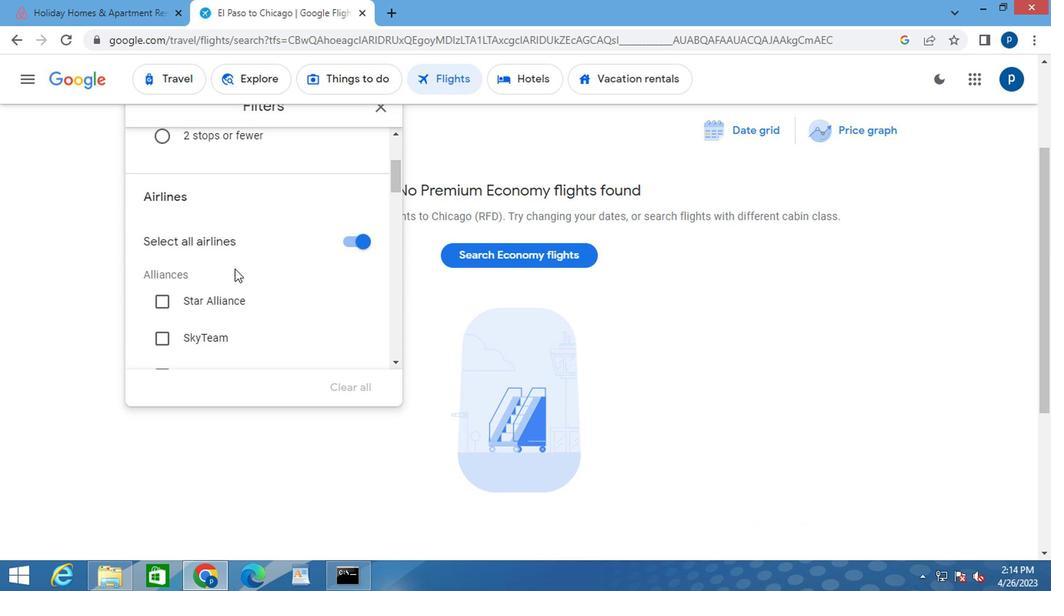 
Action: Mouse moved to (249, 275)
Screenshot: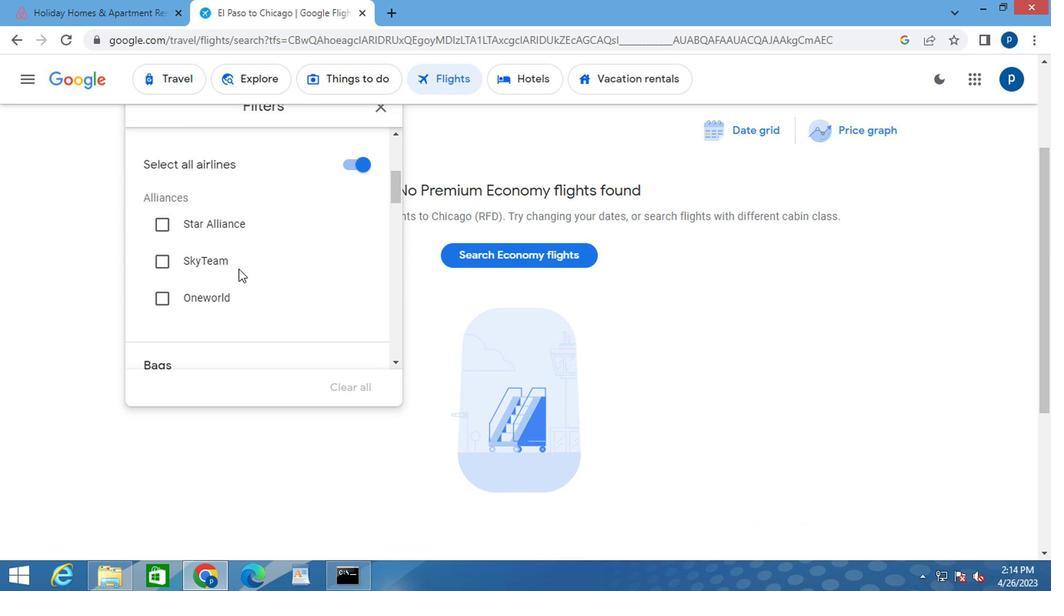 
Action: Mouse scrolled (249, 275) with delta (0, 0)
Screenshot: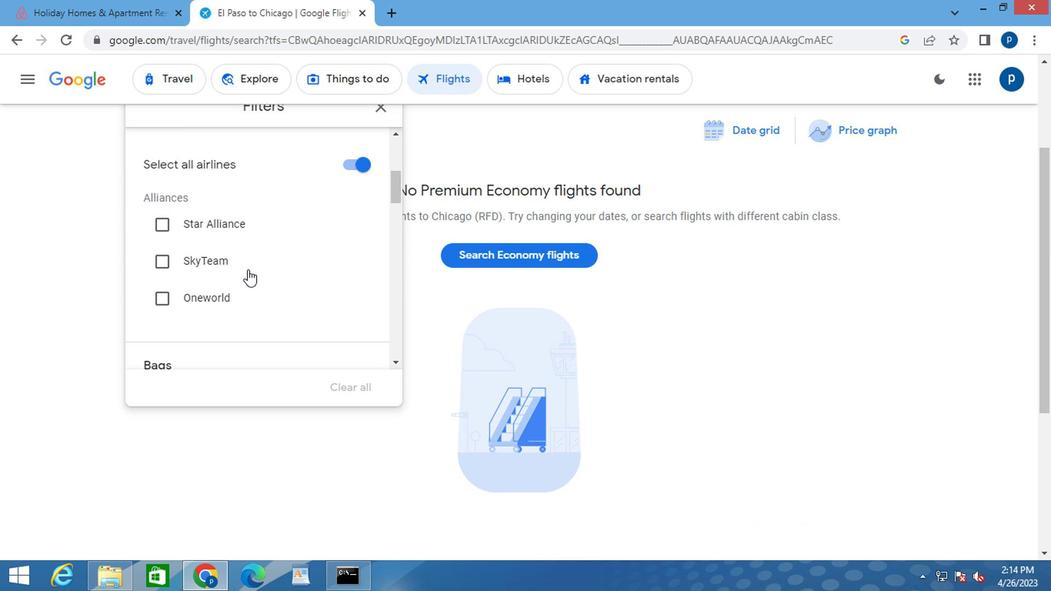 
Action: Mouse scrolled (249, 275) with delta (0, 0)
Screenshot: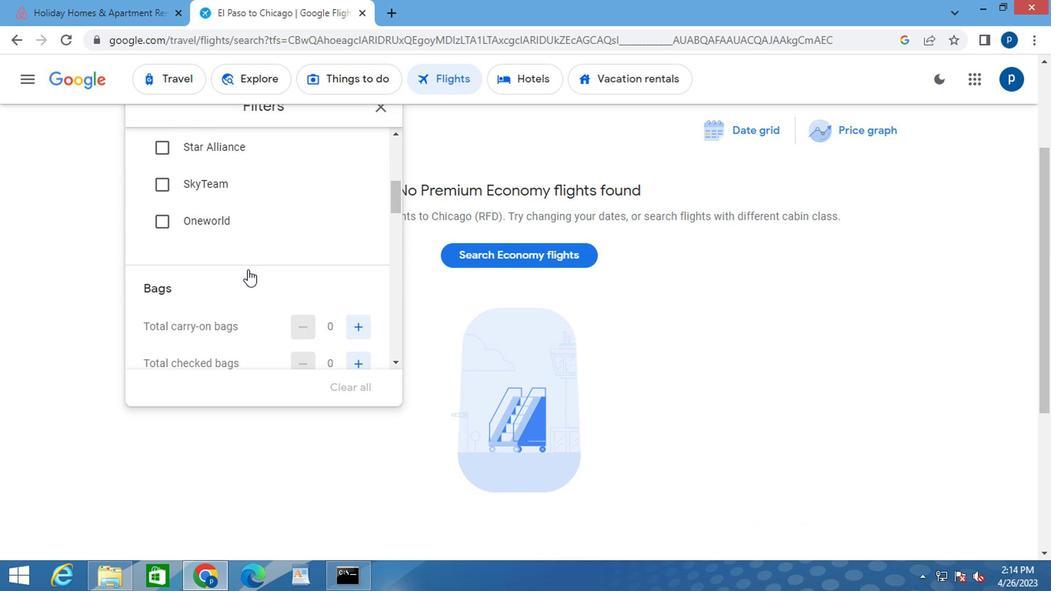 
Action: Mouse moved to (364, 293)
Screenshot: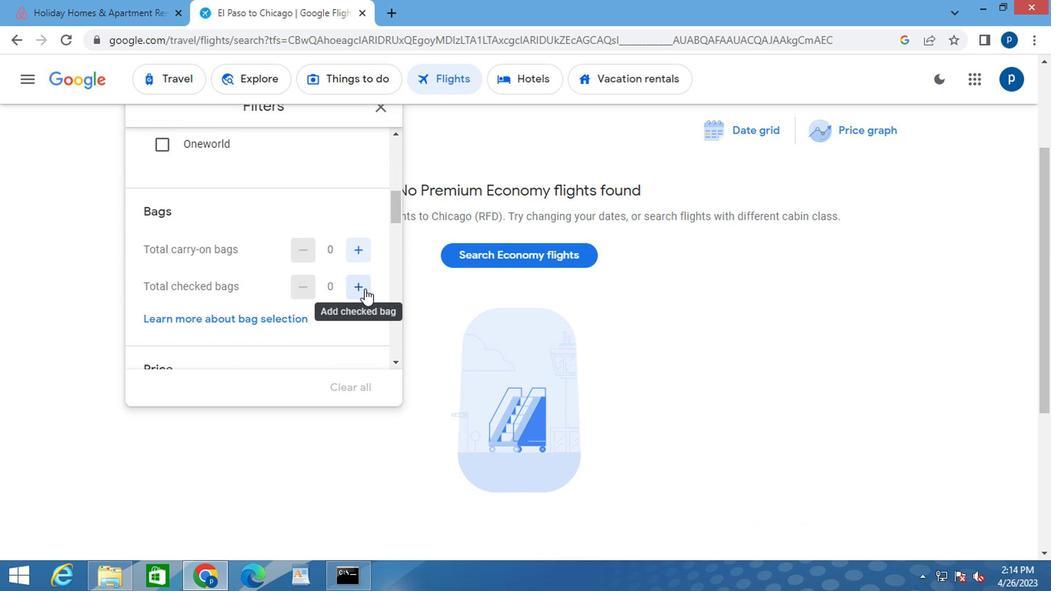
Action: Mouse pressed left at (364, 293)
Screenshot: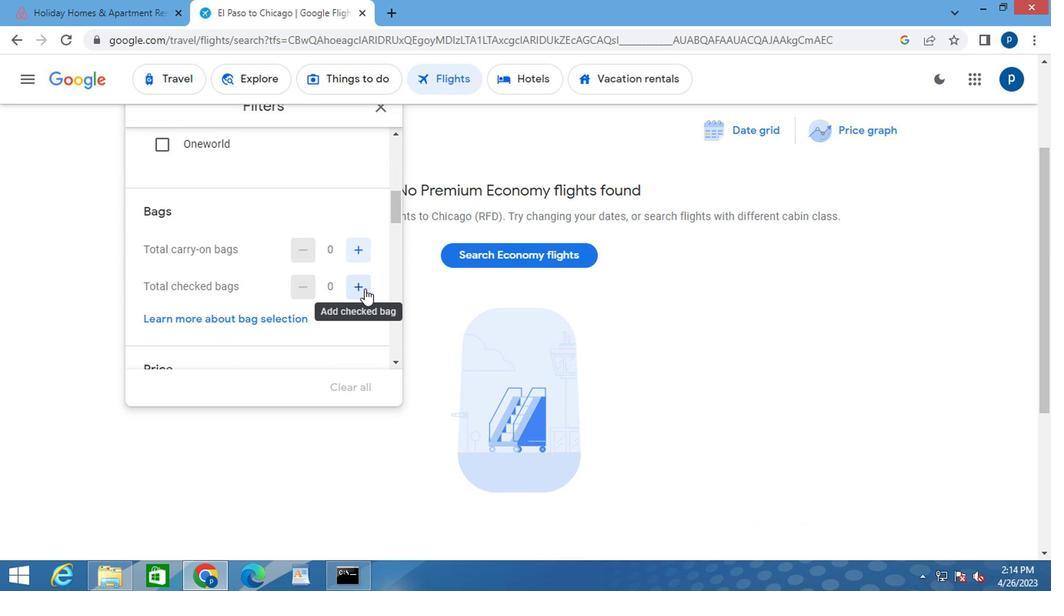 
Action: Mouse pressed left at (364, 293)
Screenshot: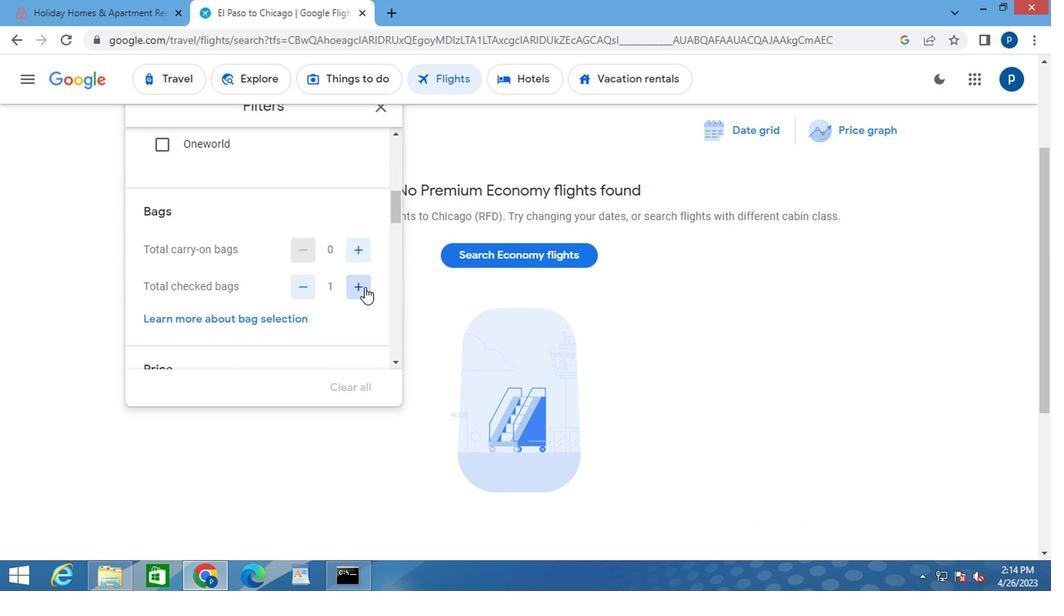 
Action: Mouse pressed left at (364, 293)
Screenshot: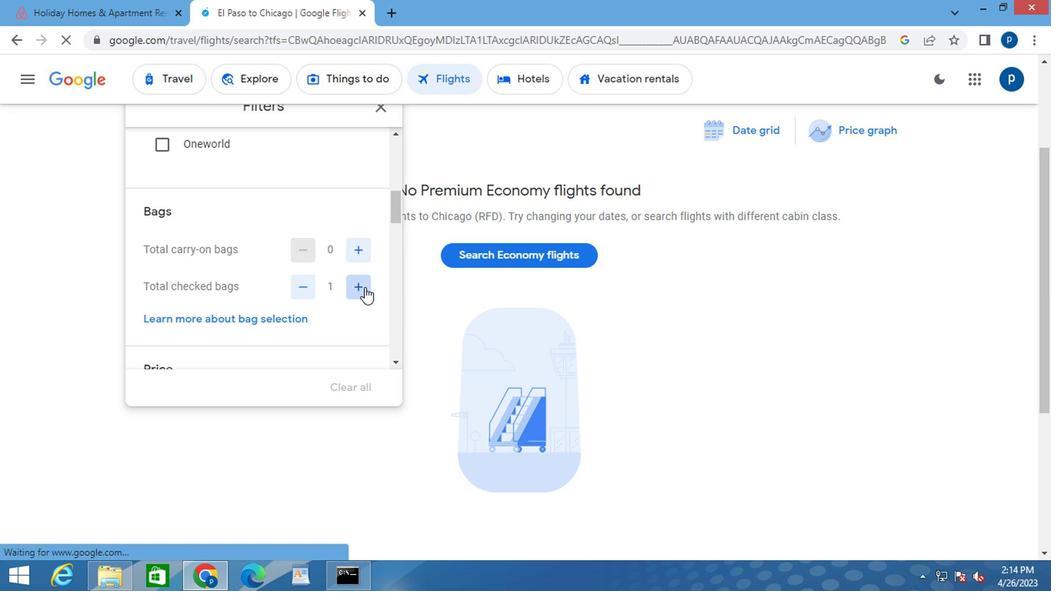 
Action: Mouse pressed left at (364, 293)
Screenshot: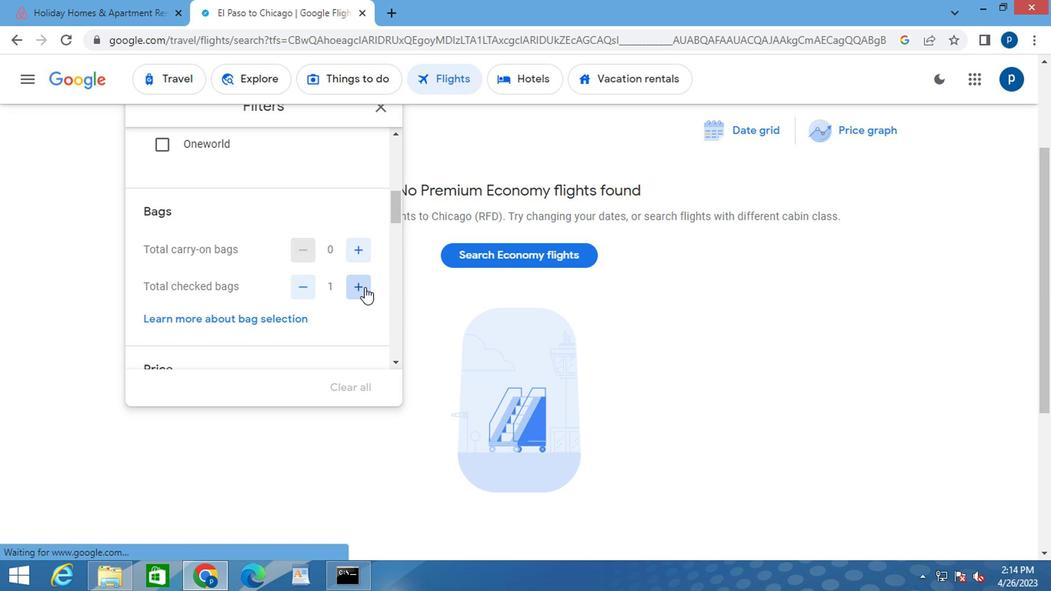 
Action: Mouse pressed left at (364, 293)
Screenshot: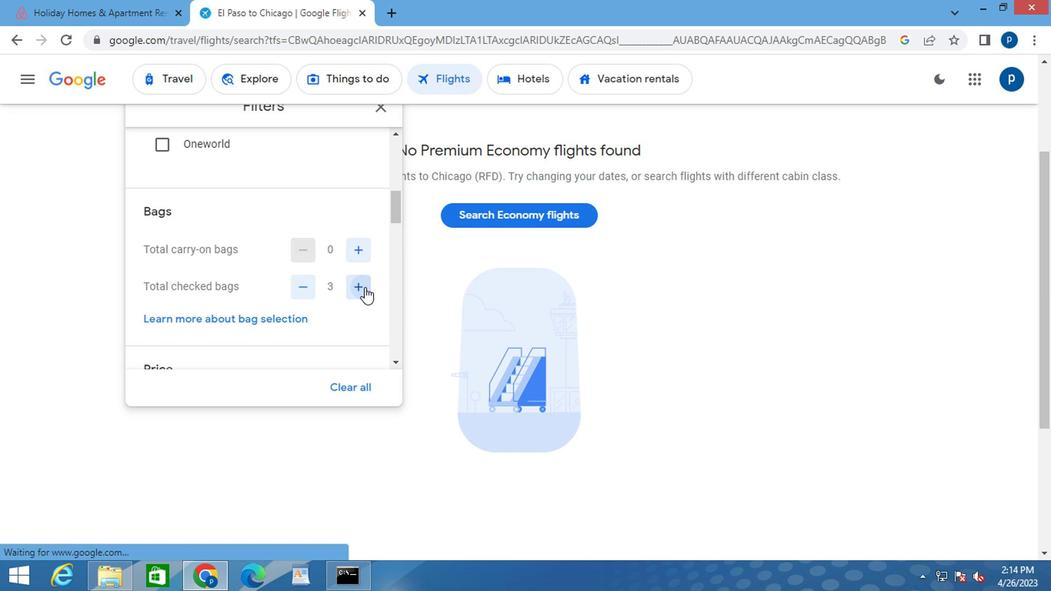 
Action: Mouse pressed left at (364, 293)
Screenshot: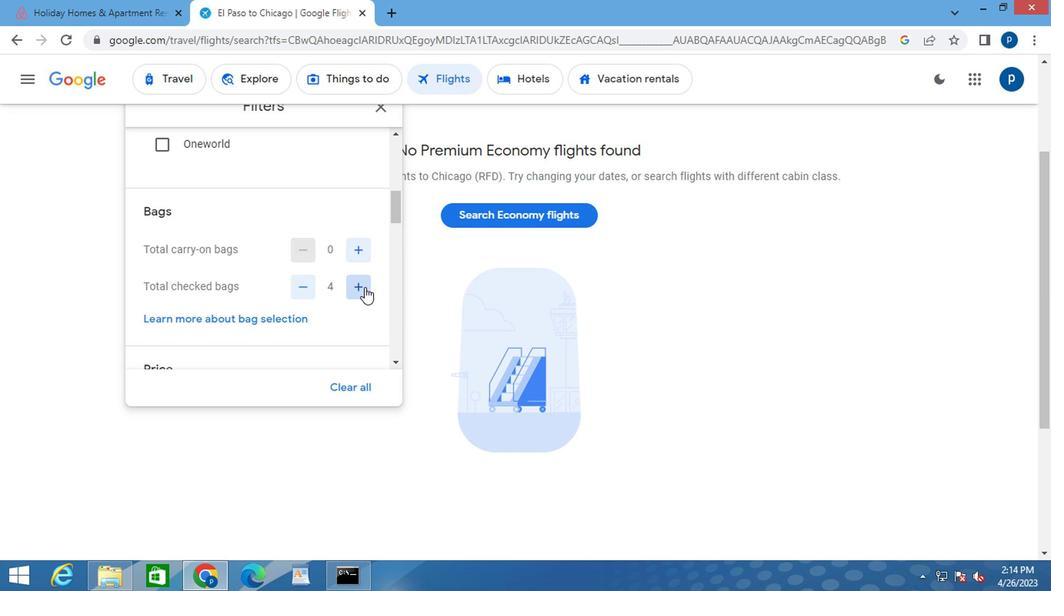 
Action: Mouse moved to (354, 432)
Screenshot: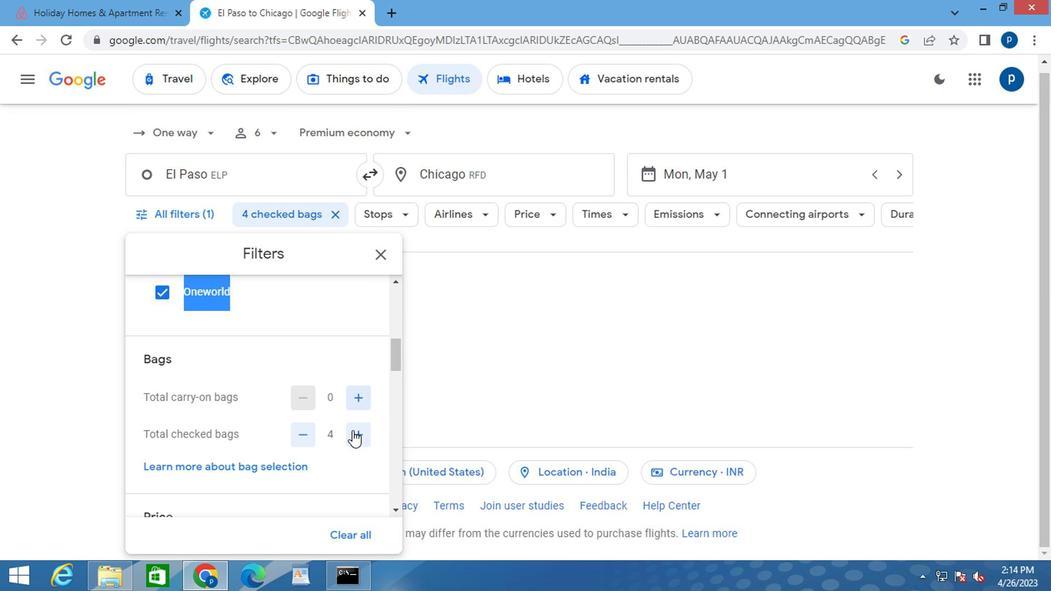 
Action: Mouse pressed left at (354, 432)
Screenshot: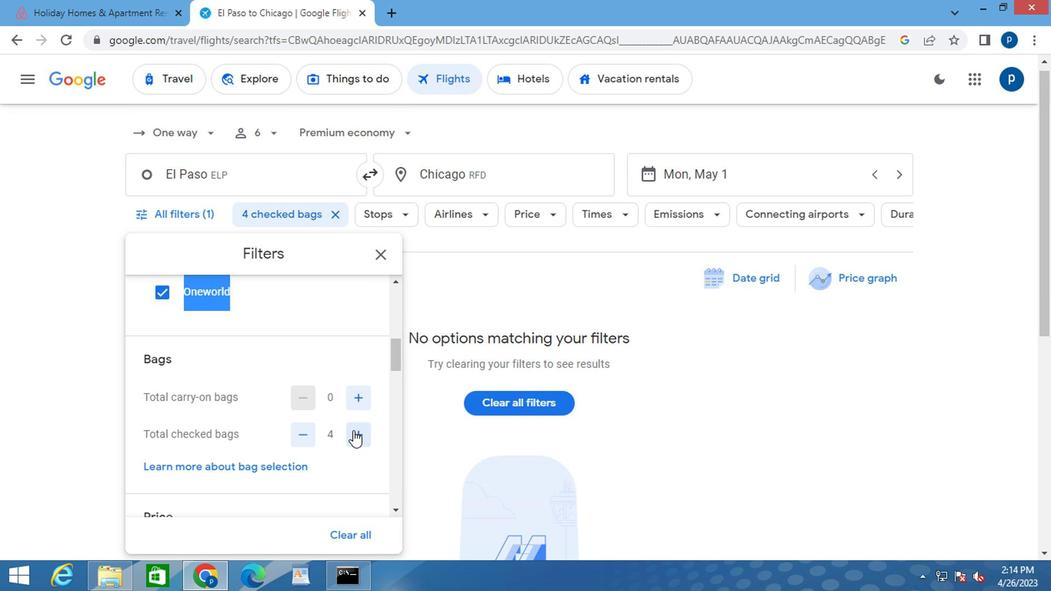 
Action: Mouse pressed left at (354, 432)
Screenshot: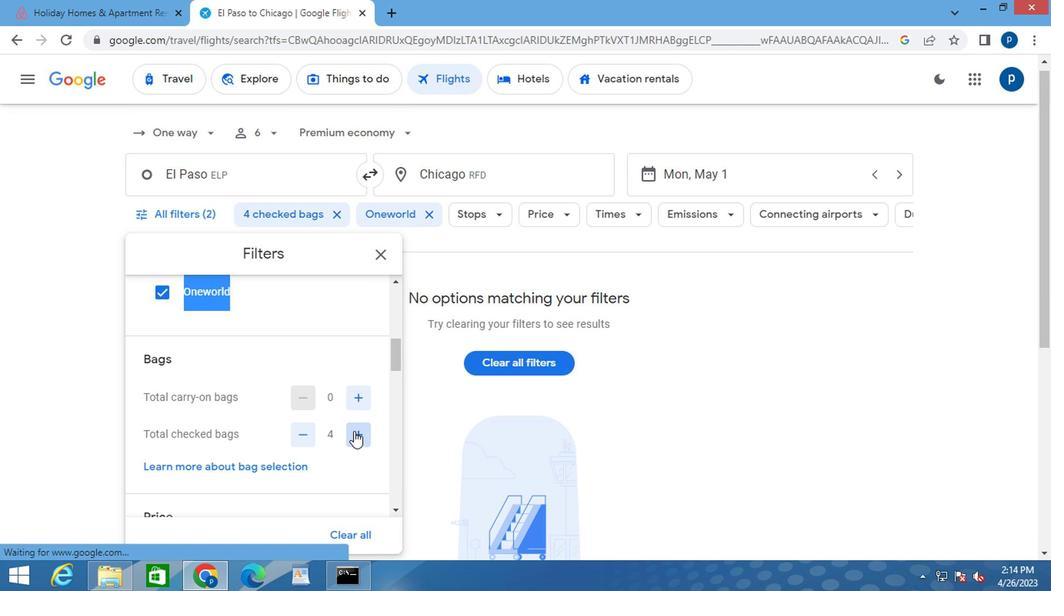 
Action: Mouse pressed left at (354, 432)
Screenshot: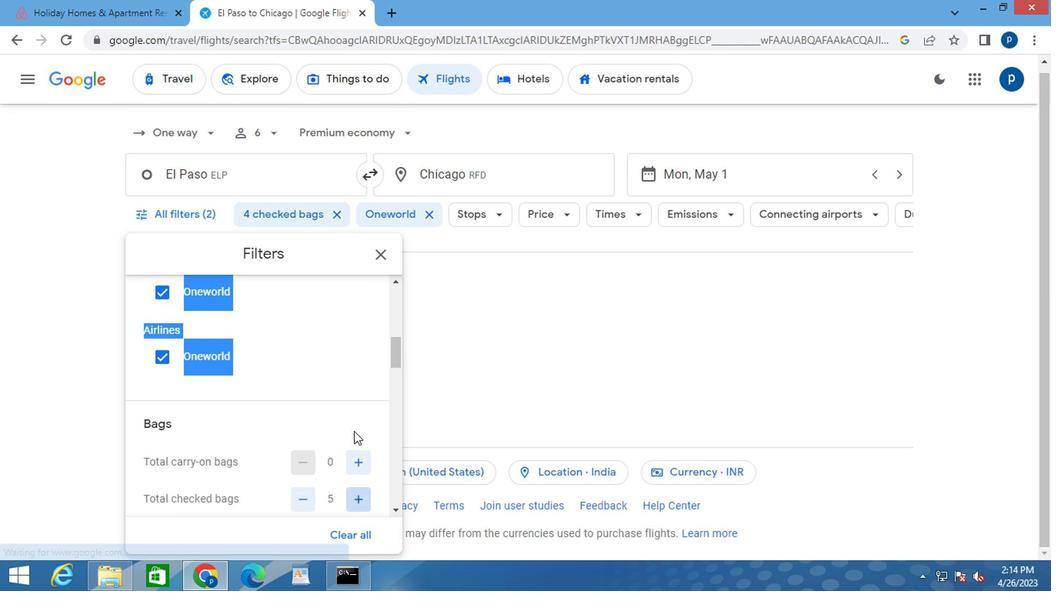 
Action: Mouse moved to (354, 432)
Screenshot: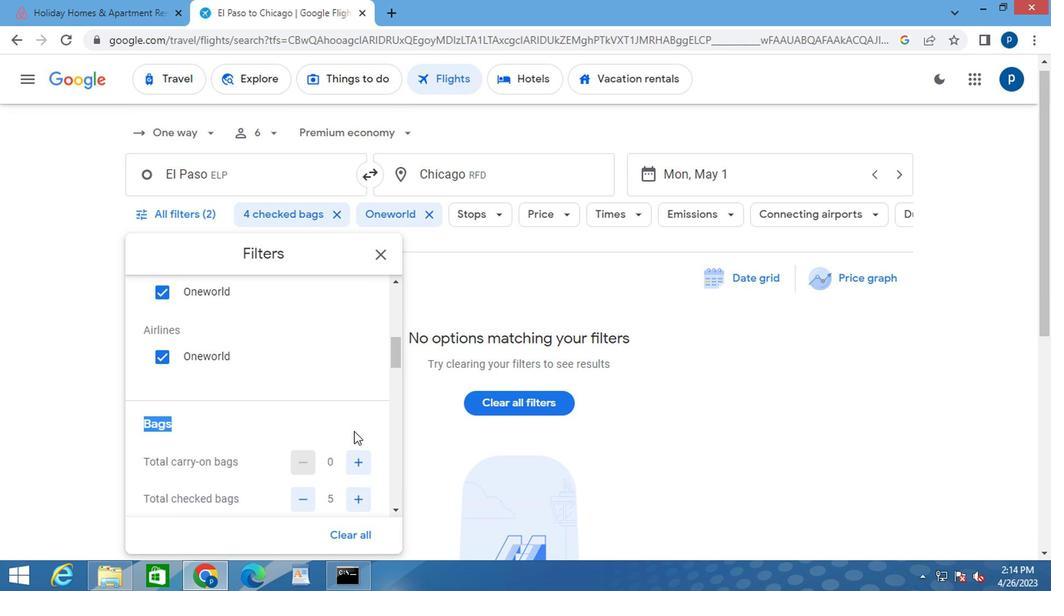 
Action: Mouse scrolled (354, 431) with delta (0, 0)
Screenshot: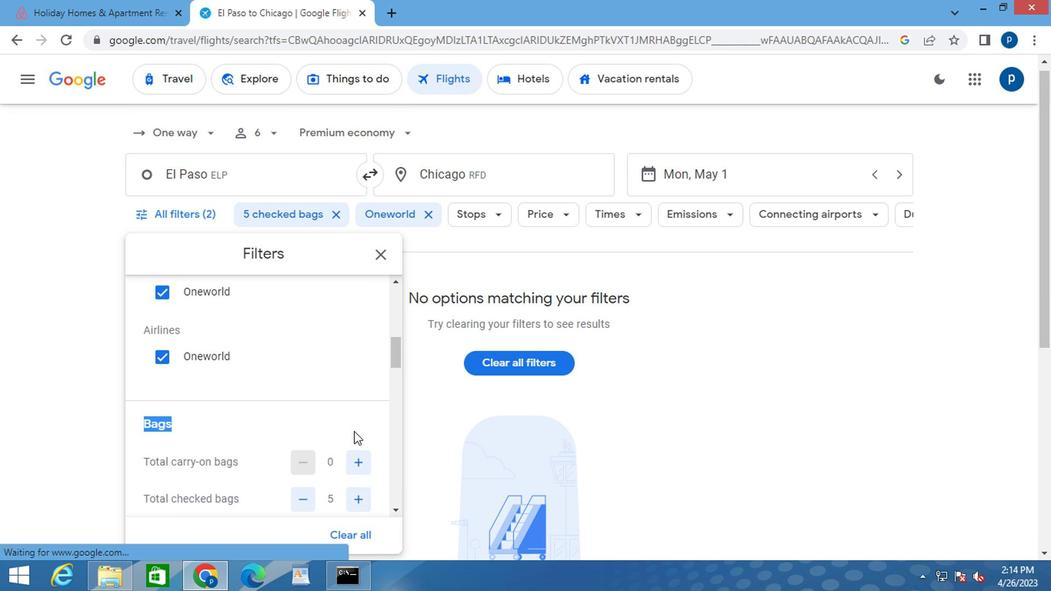 
Action: Mouse moved to (352, 416)
Screenshot: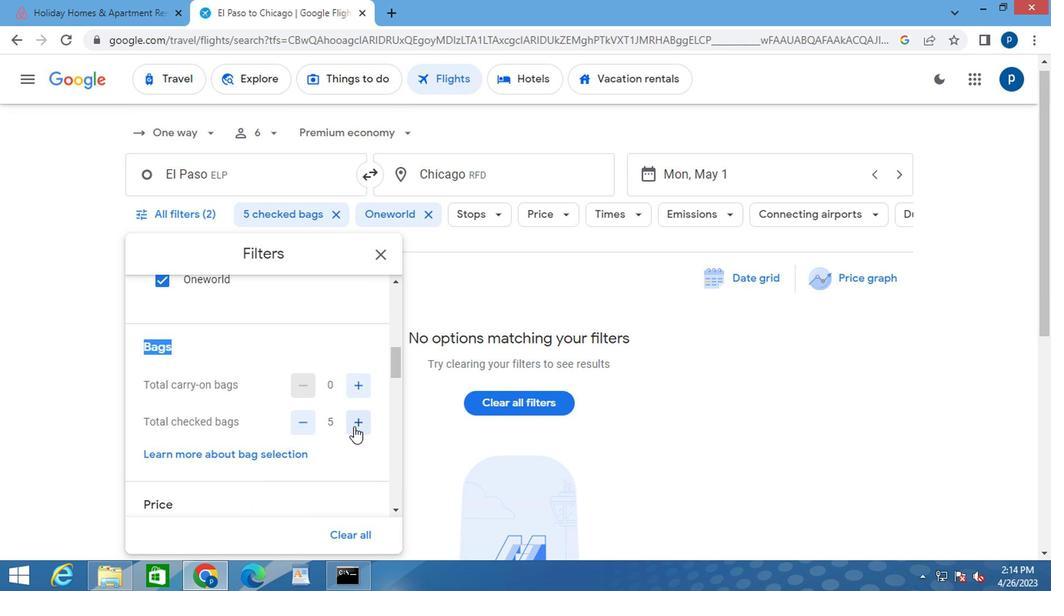 
Action: Mouse pressed left at (352, 416)
Screenshot: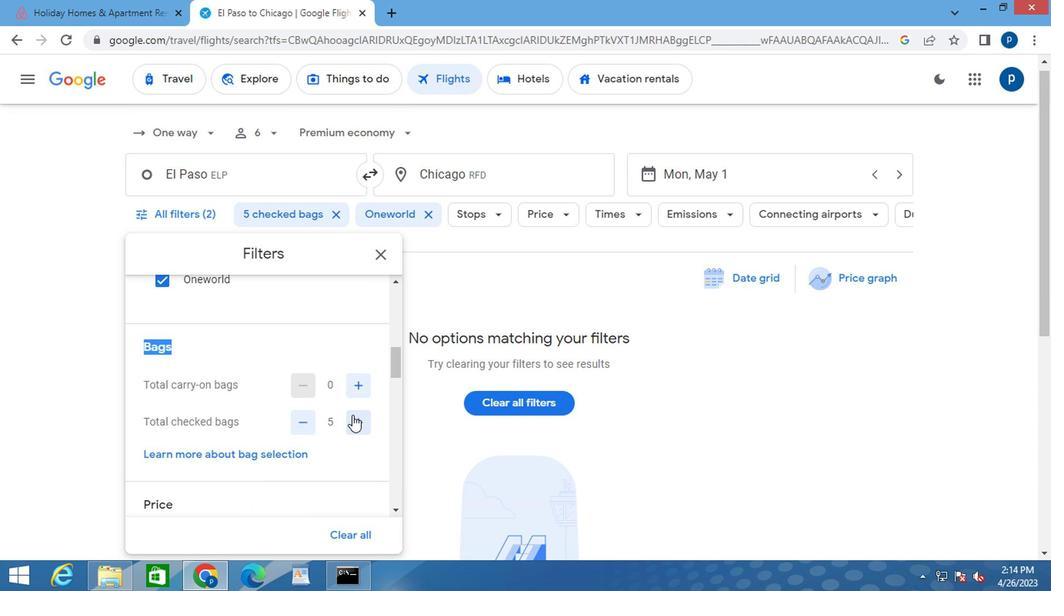 
Action: Mouse moved to (353, 427)
Screenshot: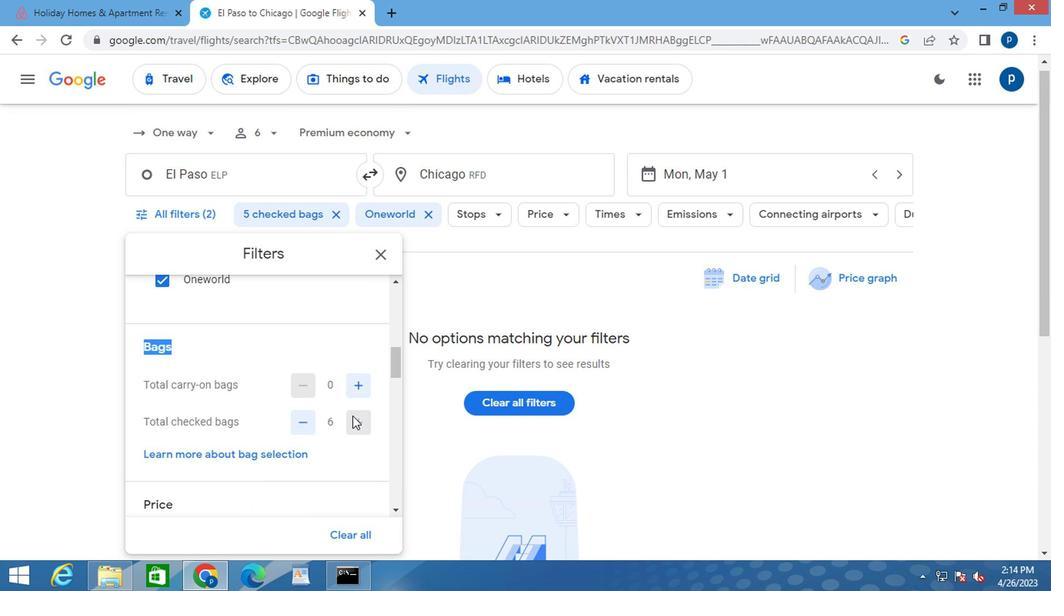 
Action: Mouse pressed left at (353, 427)
Screenshot: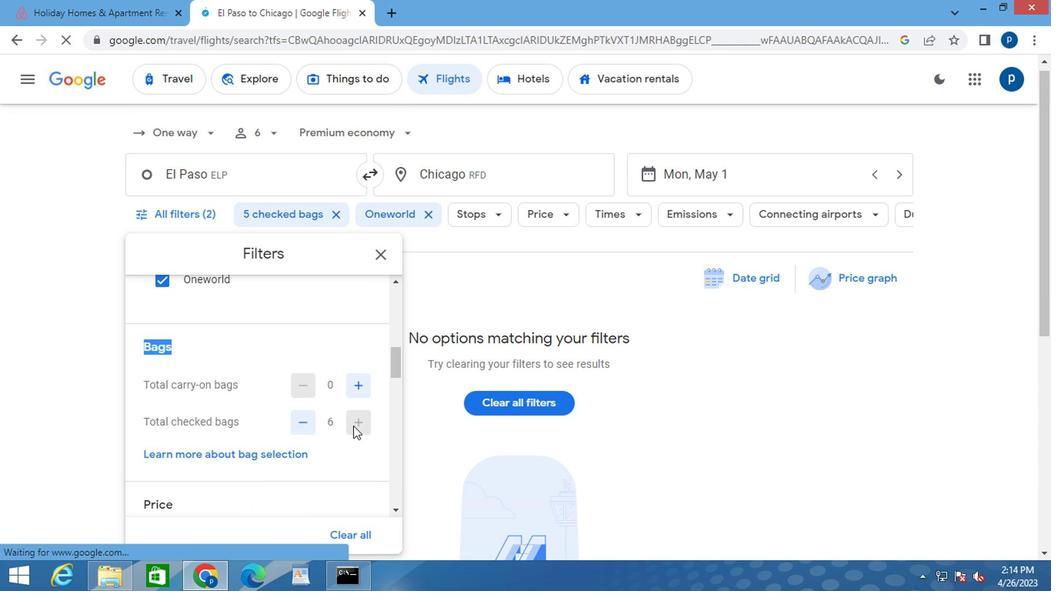 
Action: Mouse moved to (335, 421)
Screenshot: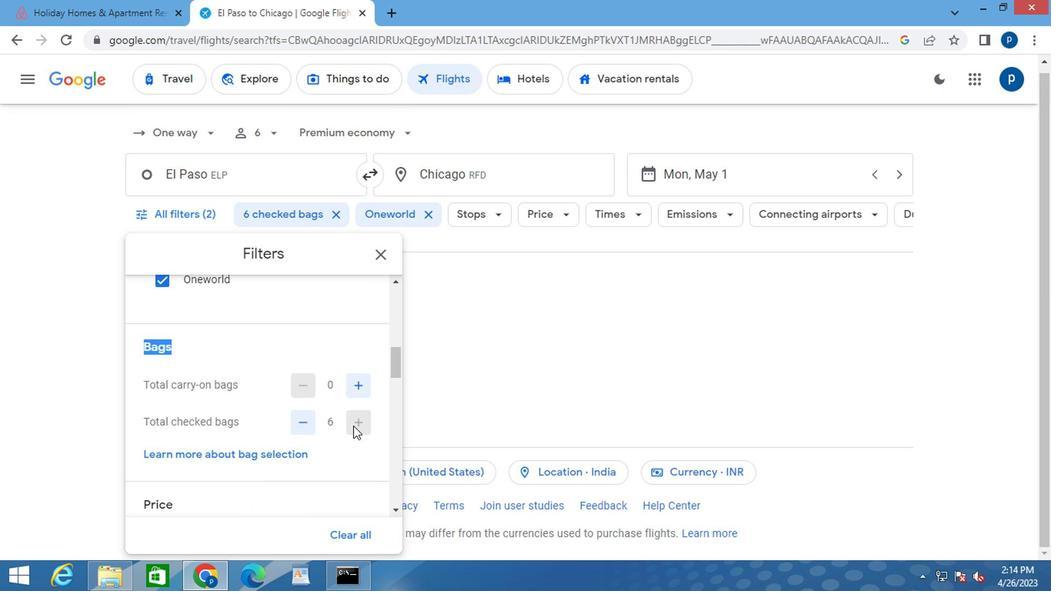 
Action: Mouse scrolled (335, 420) with delta (0, -1)
Screenshot: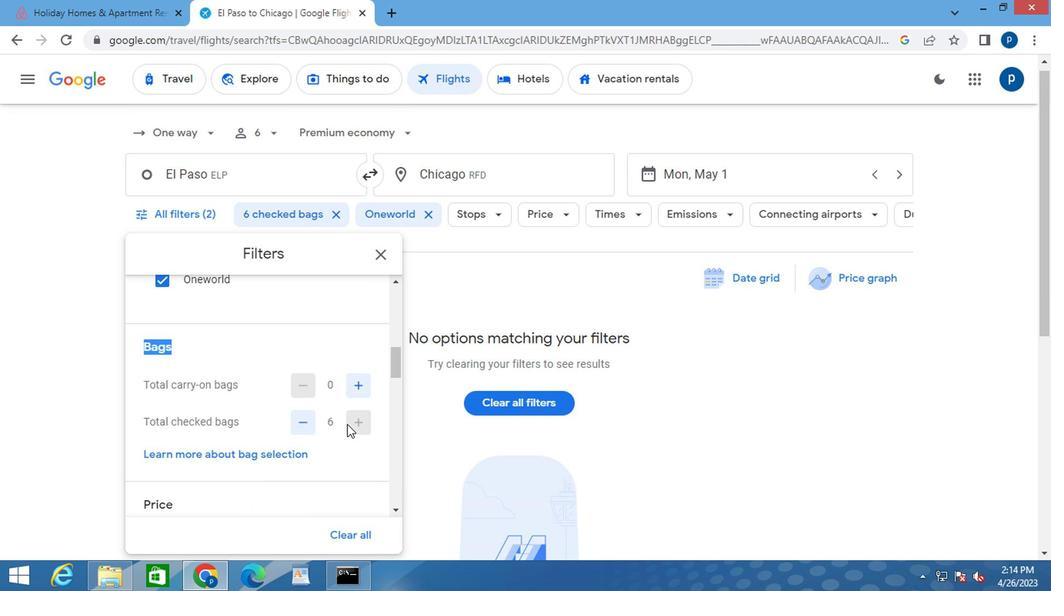 
Action: Mouse scrolled (335, 420) with delta (0, -1)
Screenshot: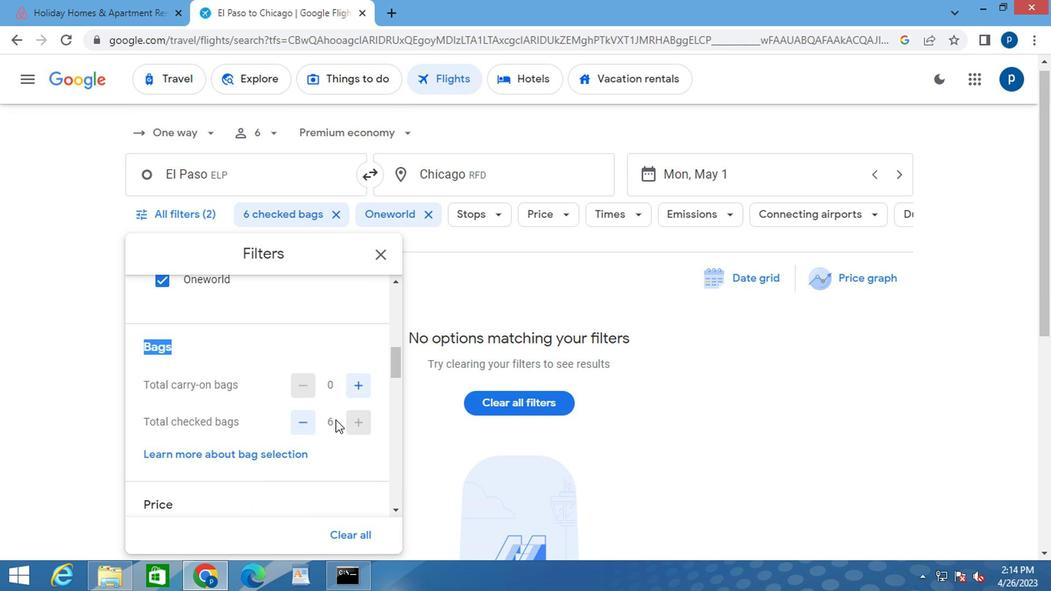 
Action: Mouse moved to (358, 415)
Screenshot: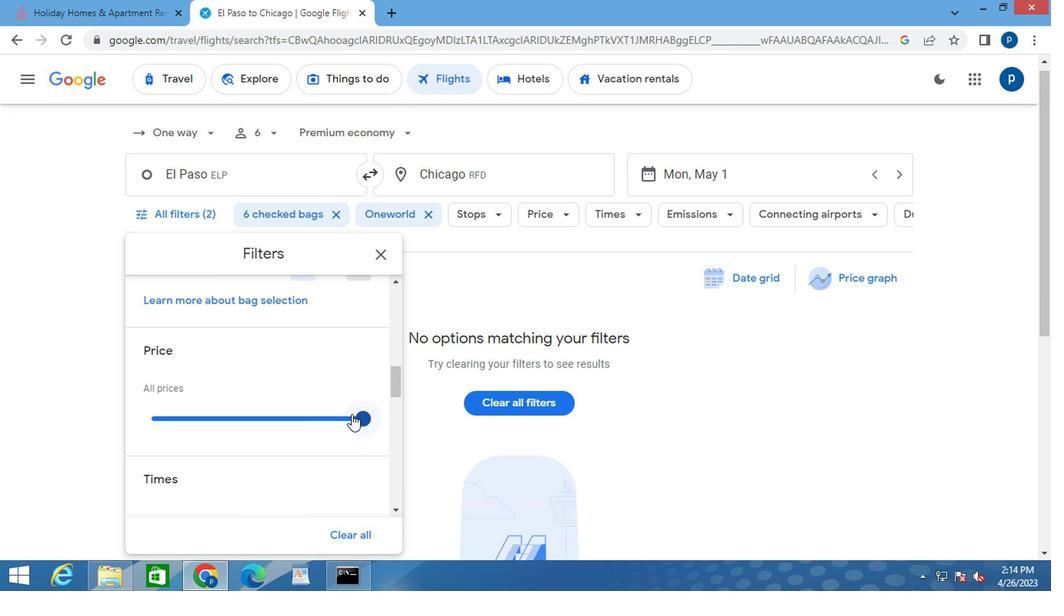 
Action: Mouse pressed left at (358, 415)
Screenshot: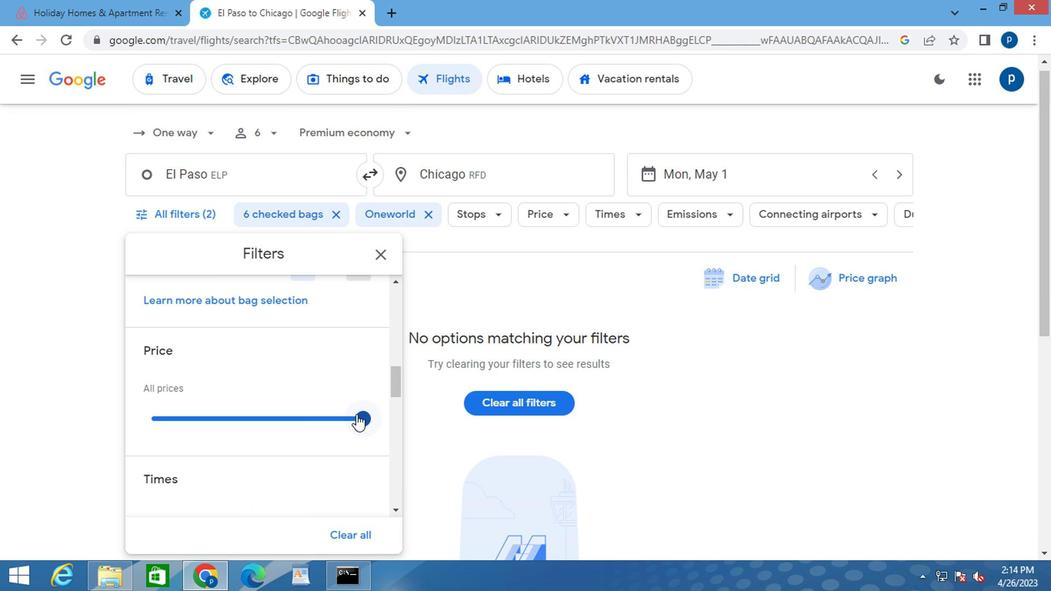 
Action: Mouse moved to (278, 437)
Screenshot: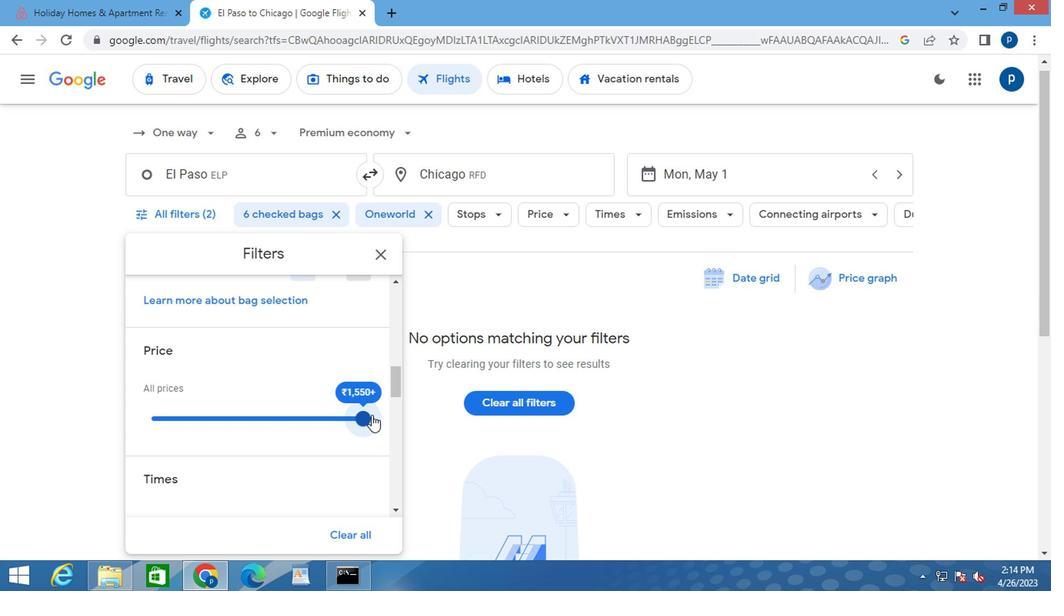 
Action: Mouse scrolled (278, 436) with delta (0, -1)
Screenshot: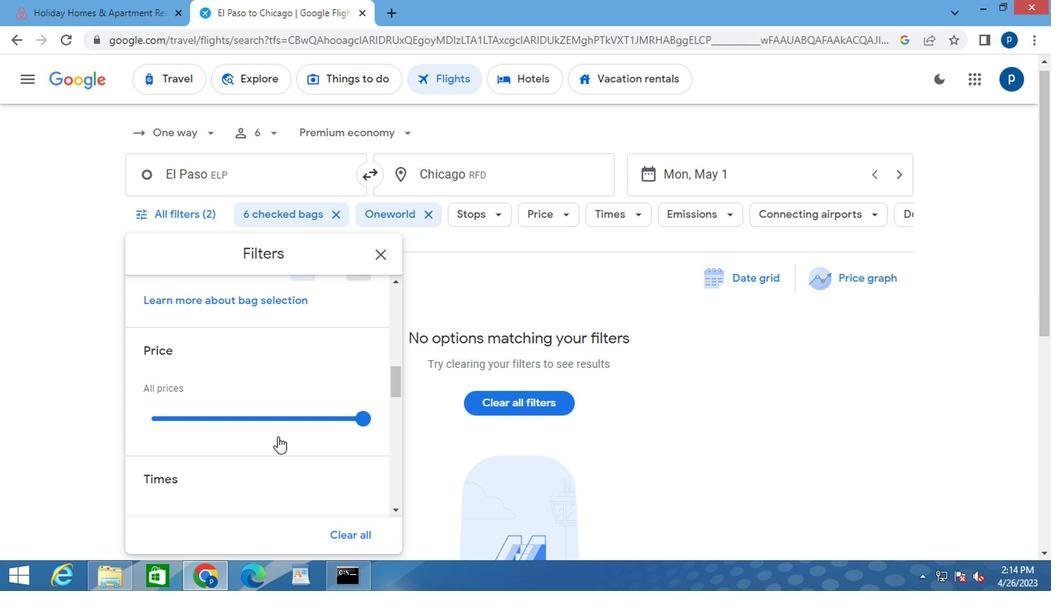 
Action: Mouse moved to (192, 458)
Screenshot: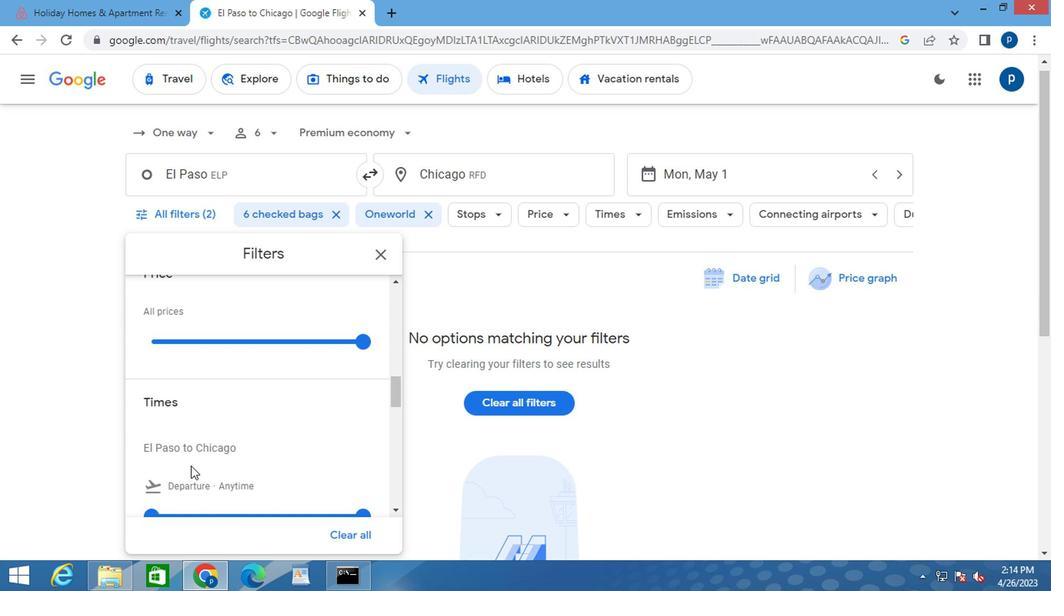 
Action: Mouse scrolled (192, 457) with delta (0, -1)
Screenshot: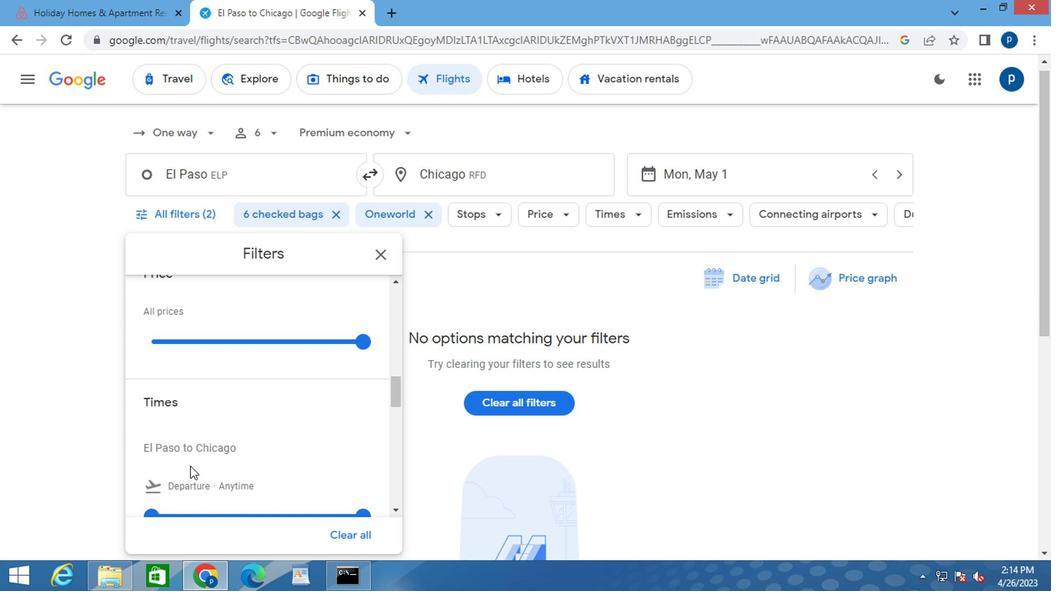 
Action: Mouse moved to (157, 439)
Screenshot: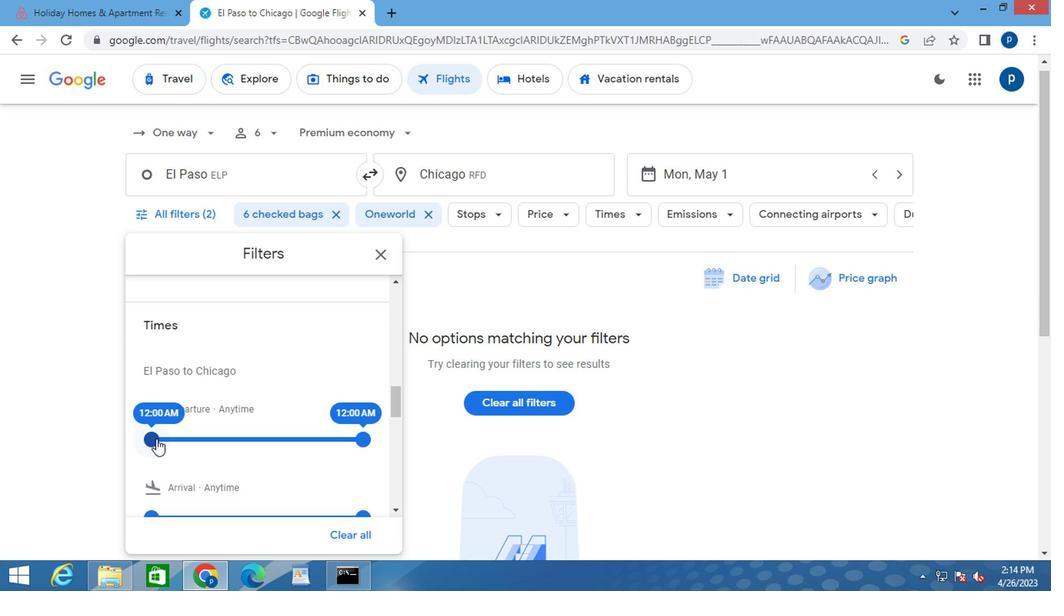
Action: Mouse pressed left at (157, 439)
Screenshot: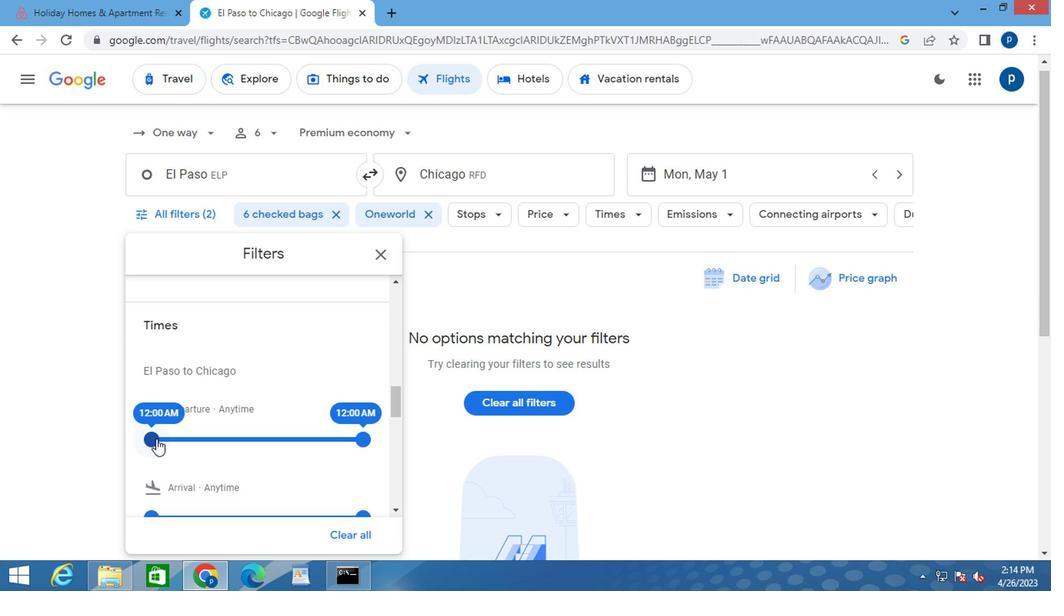 
Action: Mouse moved to (362, 435)
Screenshot: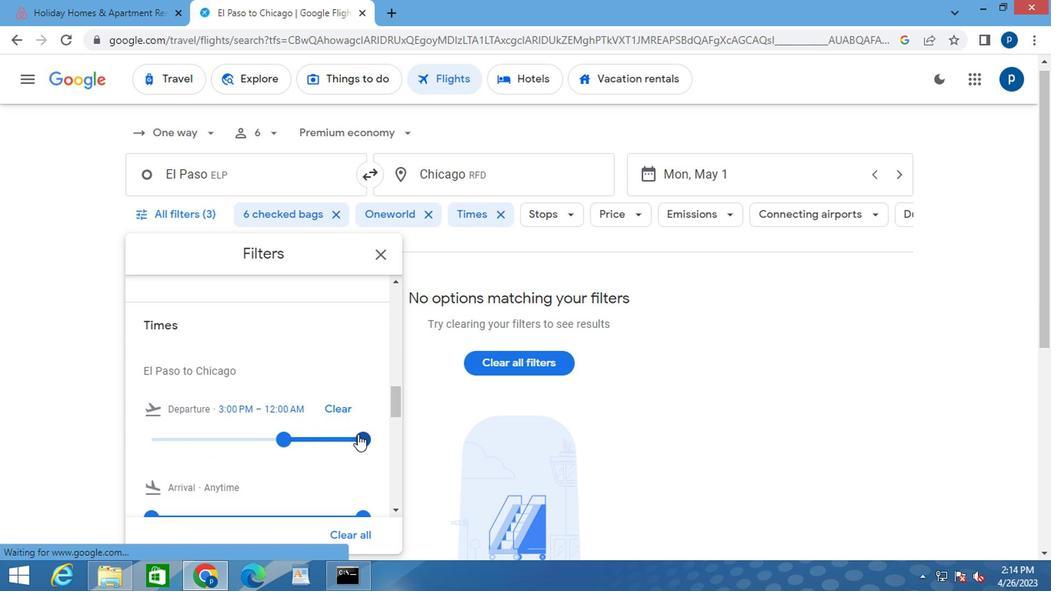 
Action: Mouse pressed left at (362, 435)
Screenshot: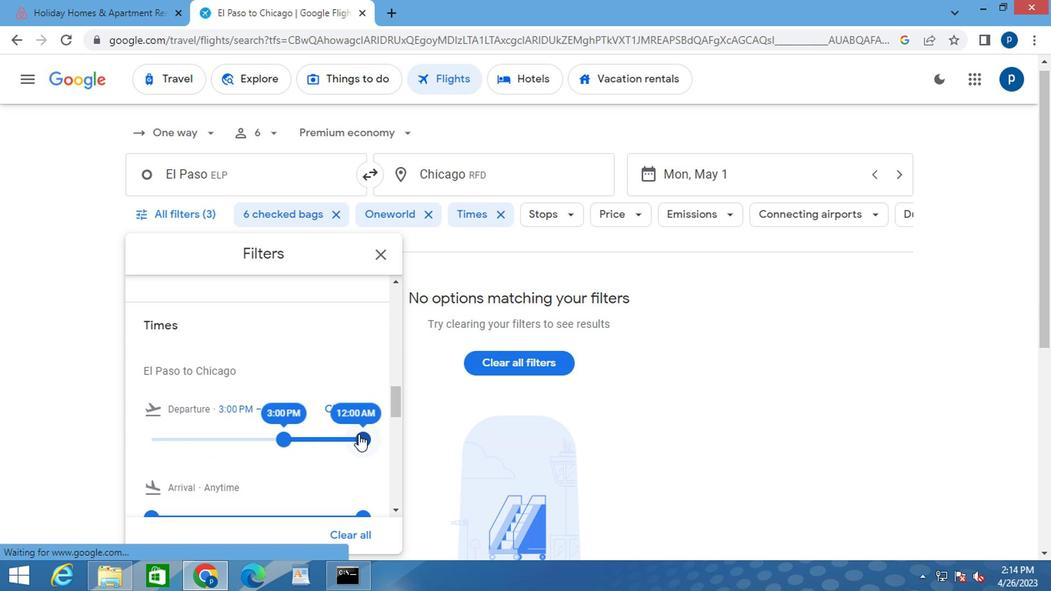 
Action: Mouse moved to (378, 256)
Screenshot: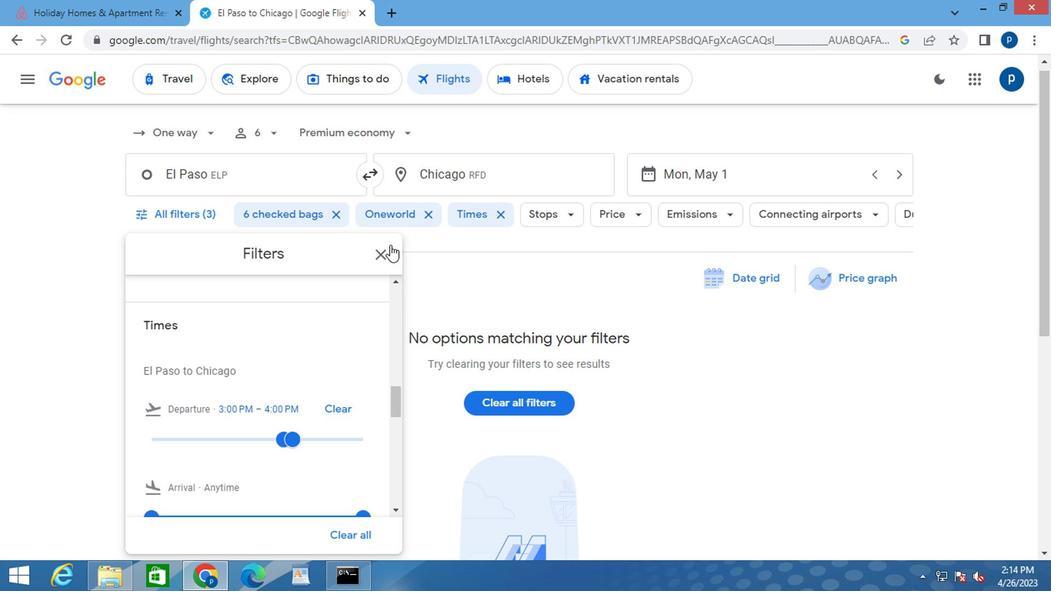 
Action: Mouse pressed left at (378, 256)
Screenshot: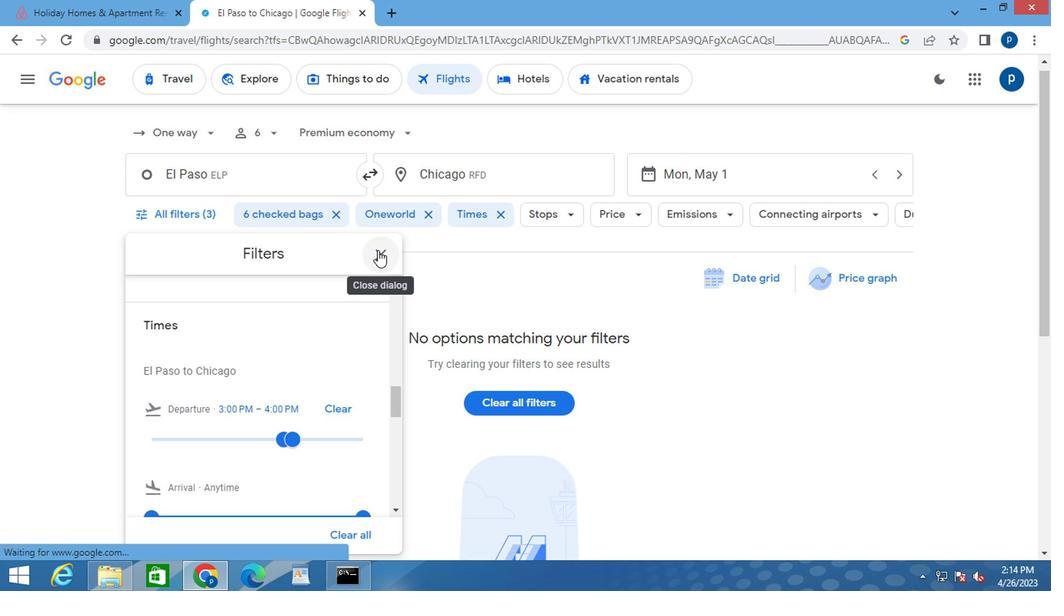 
